 Task: Find connections with filter location Nanyang with filter topic #aiwith filter profile language Spanish with filter current company Synchrony with filter school GIA (Gemological Institute of America) with filter industry Digital Accessibility Services with filter service category Software Testing with filter keywords title Managers
Action: Mouse moved to (310, 198)
Screenshot: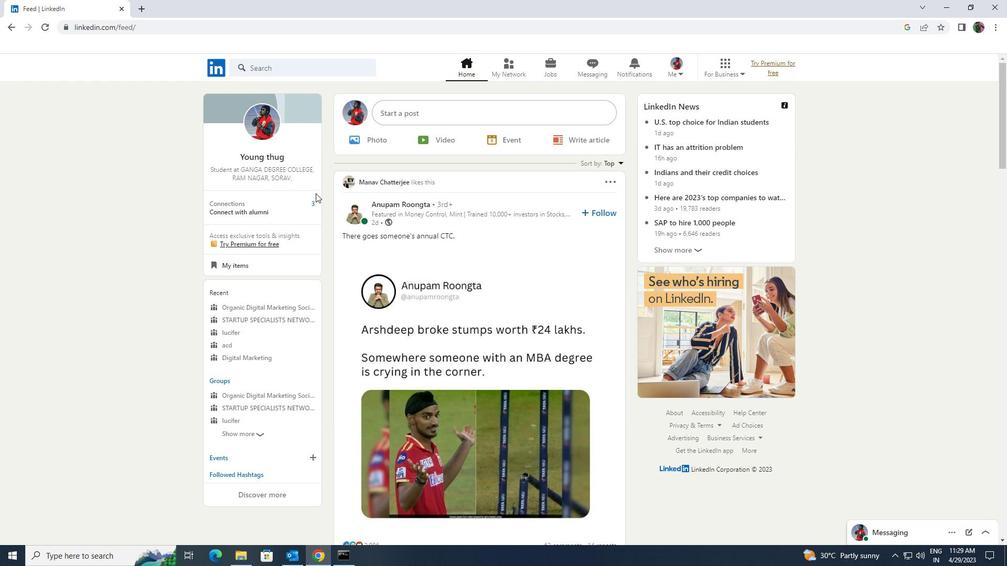 
Action: Mouse pressed left at (310, 198)
Screenshot: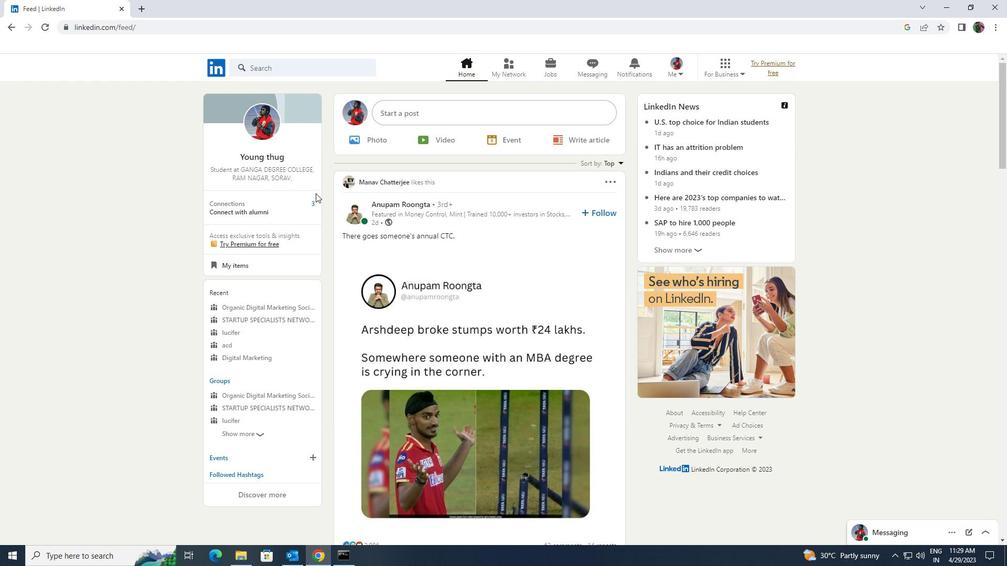 
Action: Mouse moved to (323, 126)
Screenshot: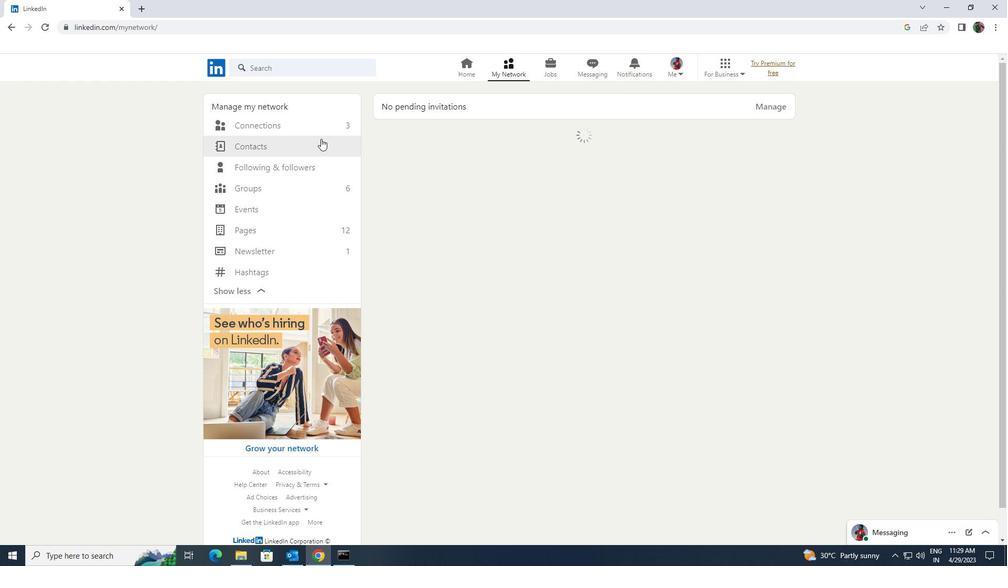 
Action: Mouse pressed left at (323, 126)
Screenshot: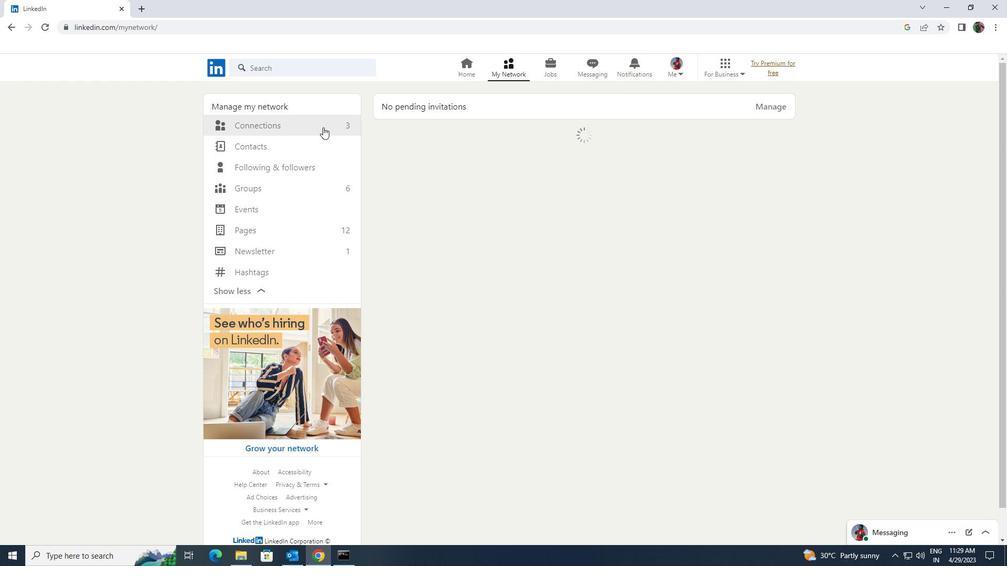 
Action: Mouse moved to (572, 128)
Screenshot: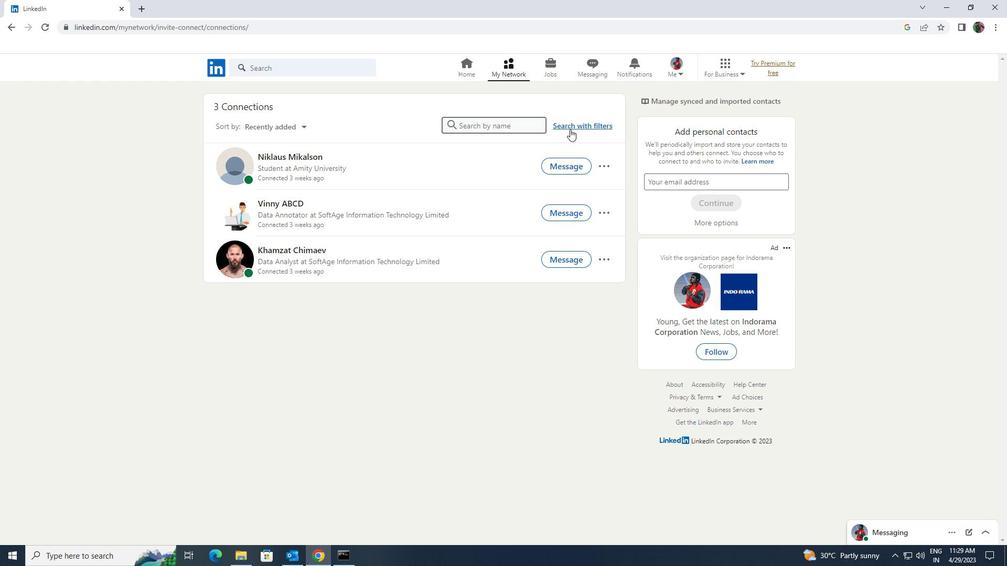 
Action: Mouse pressed left at (572, 128)
Screenshot: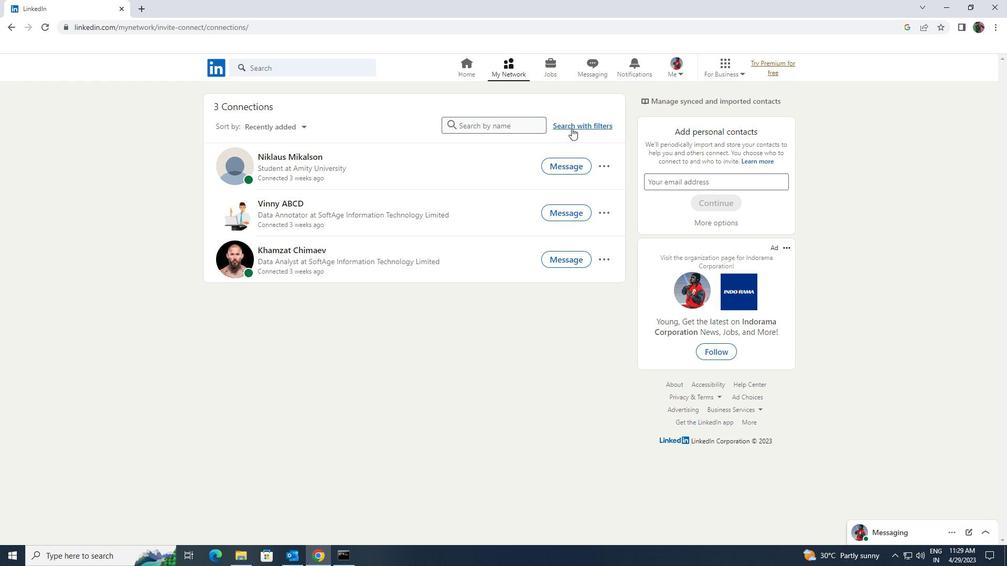 
Action: Mouse moved to (538, 97)
Screenshot: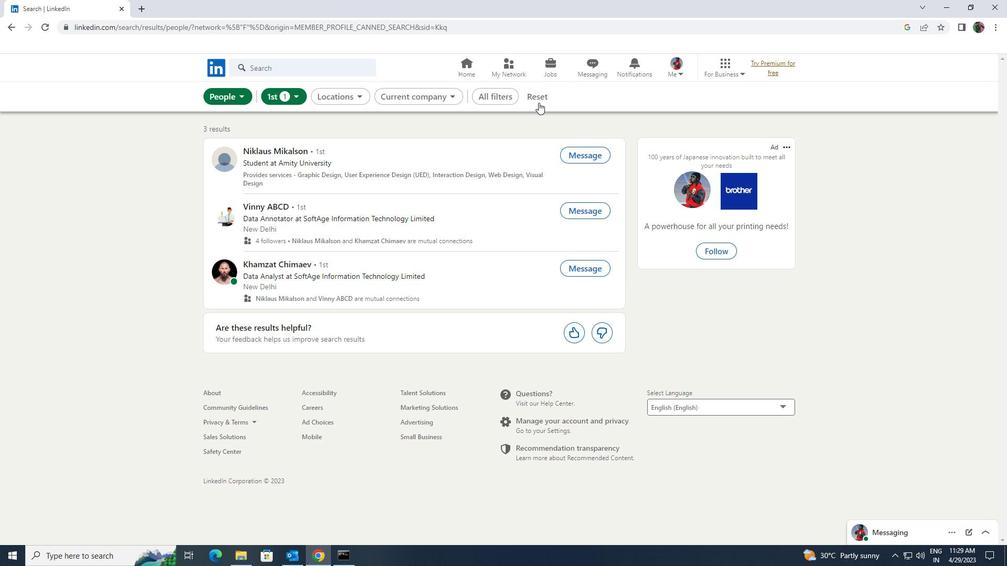 
Action: Mouse pressed left at (538, 97)
Screenshot: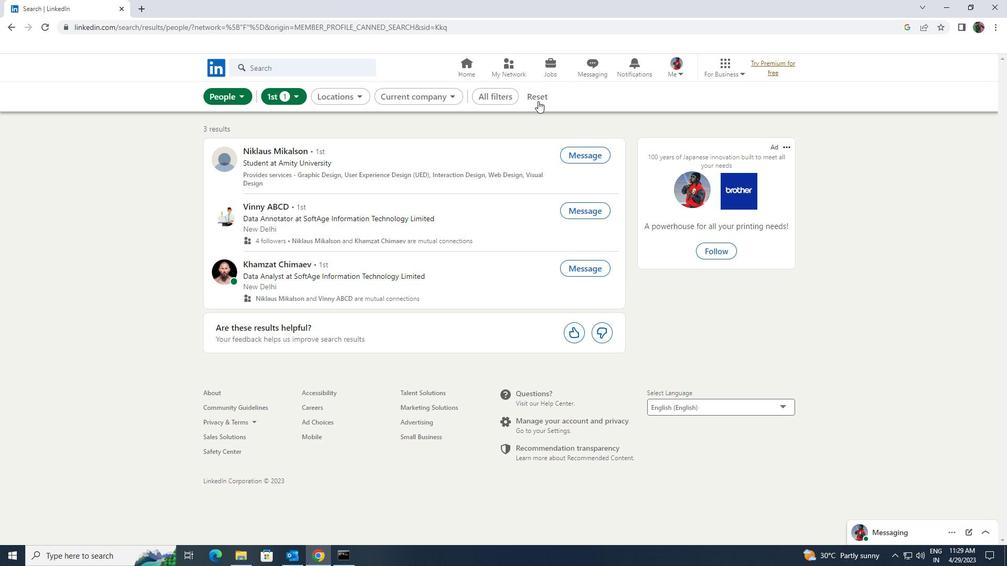 
Action: Mouse moved to (530, 96)
Screenshot: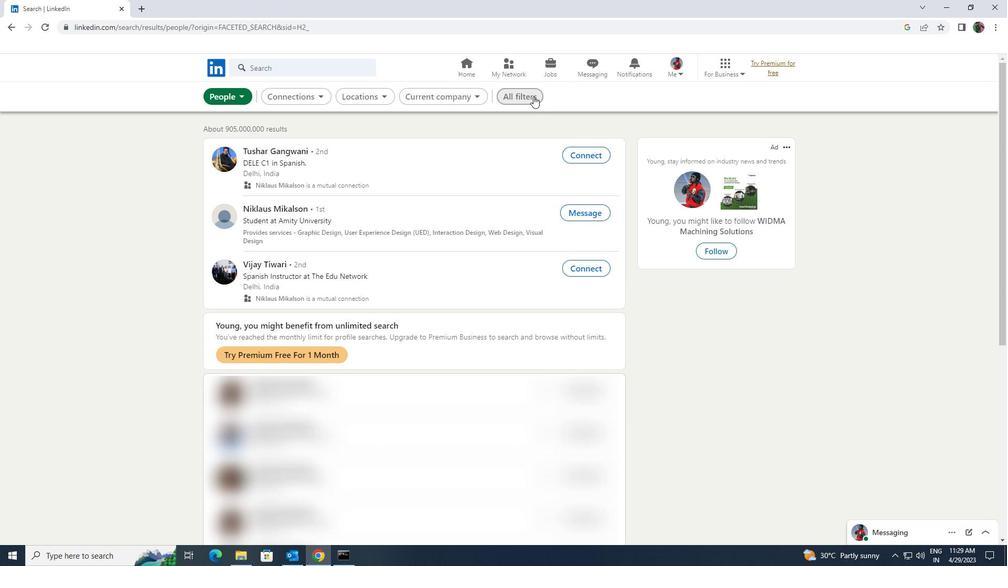 
Action: Mouse pressed left at (530, 96)
Screenshot: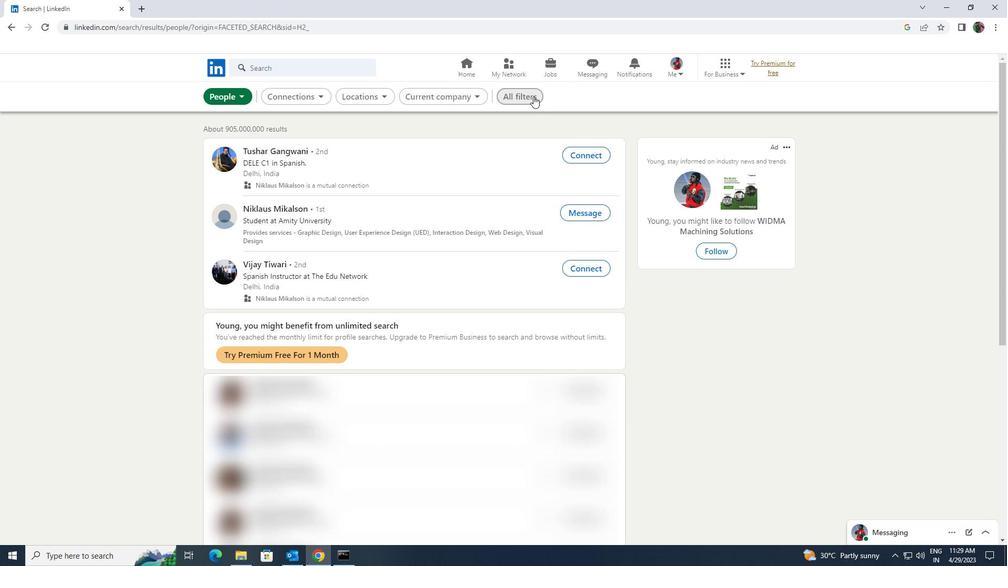 
Action: Mouse moved to (814, 278)
Screenshot: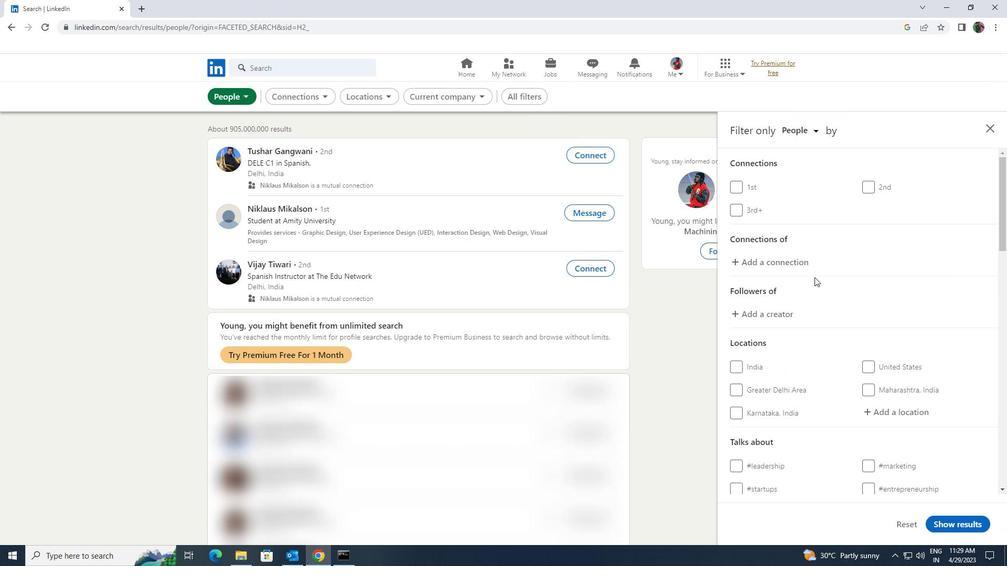 
Action: Mouse scrolled (814, 277) with delta (0, 0)
Screenshot: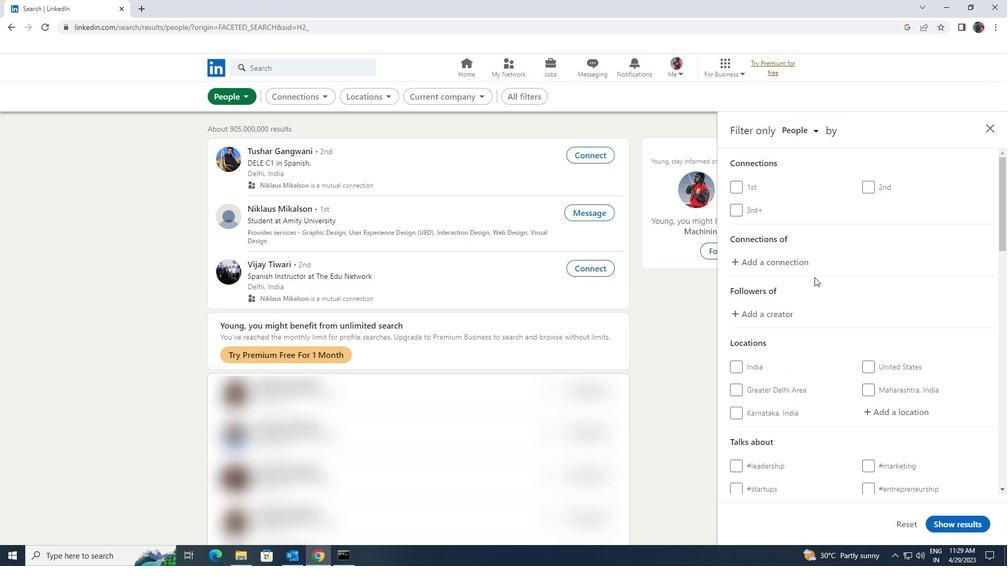 
Action: Mouse scrolled (814, 277) with delta (0, 0)
Screenshot: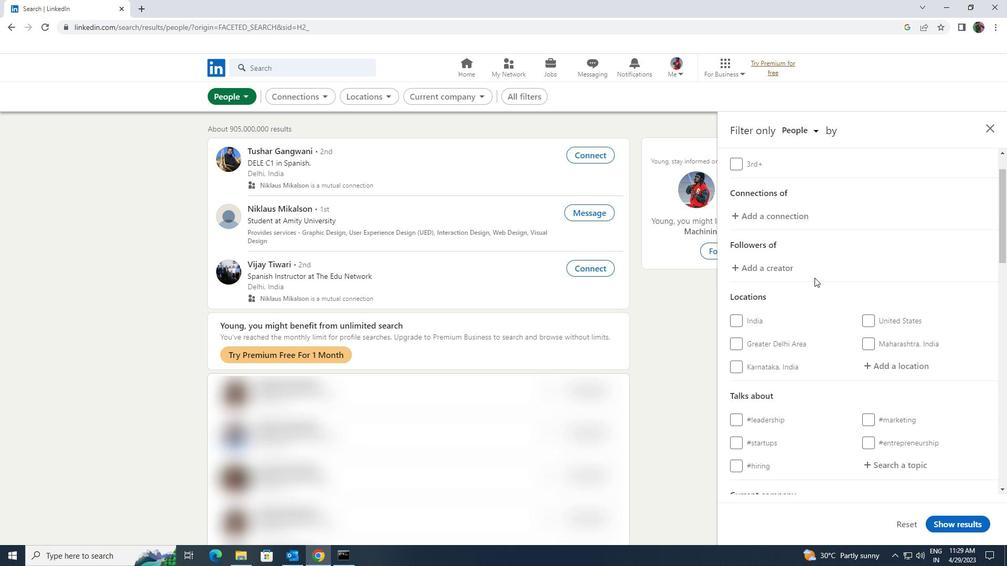 
Action: Mouse scrolled (814, 277) with delta (0, 0)
Screenshot: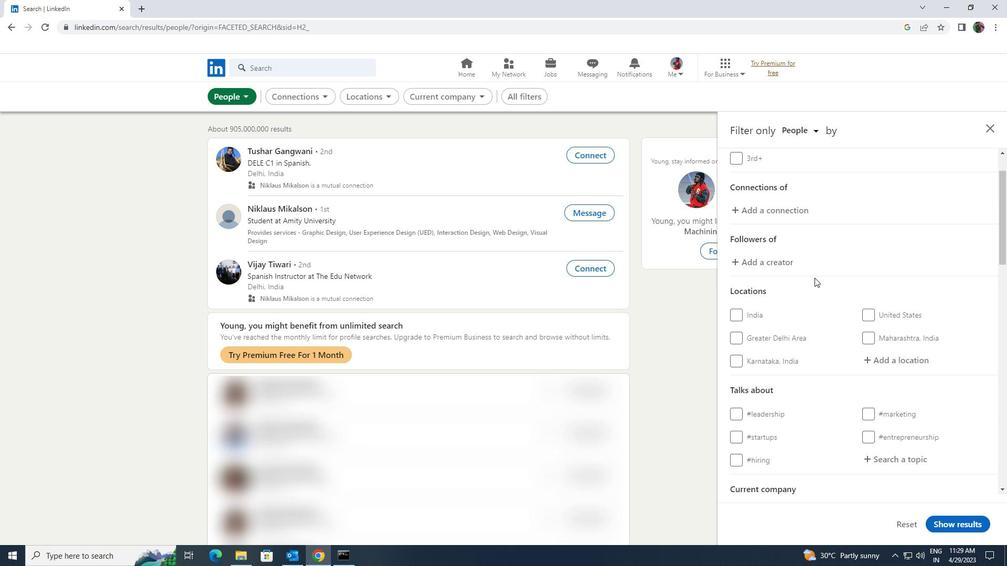 
Action: Mouse moved to (867, 259)
Screenshot: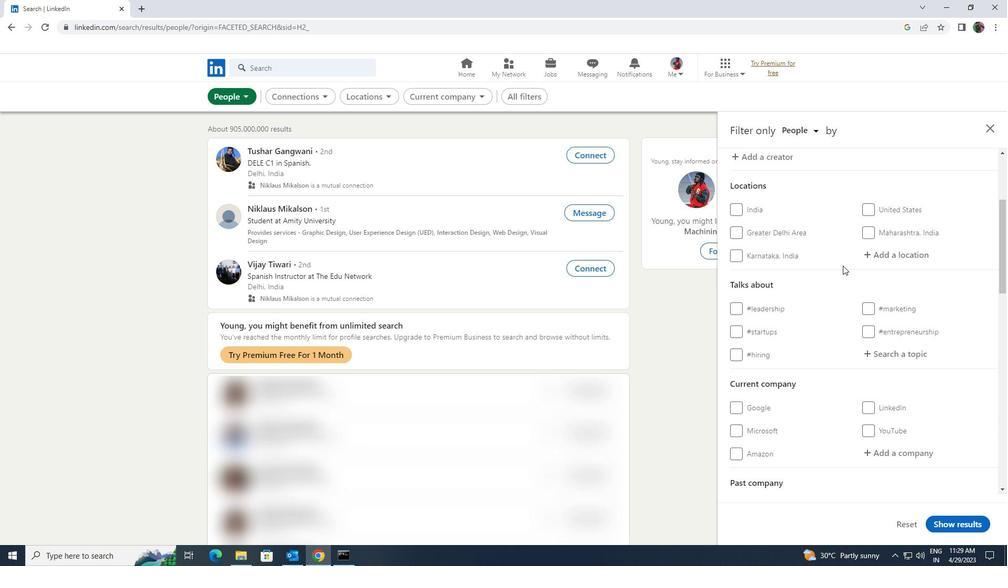 
Action: Mouse pressed left at (867, 259)
Screenshot: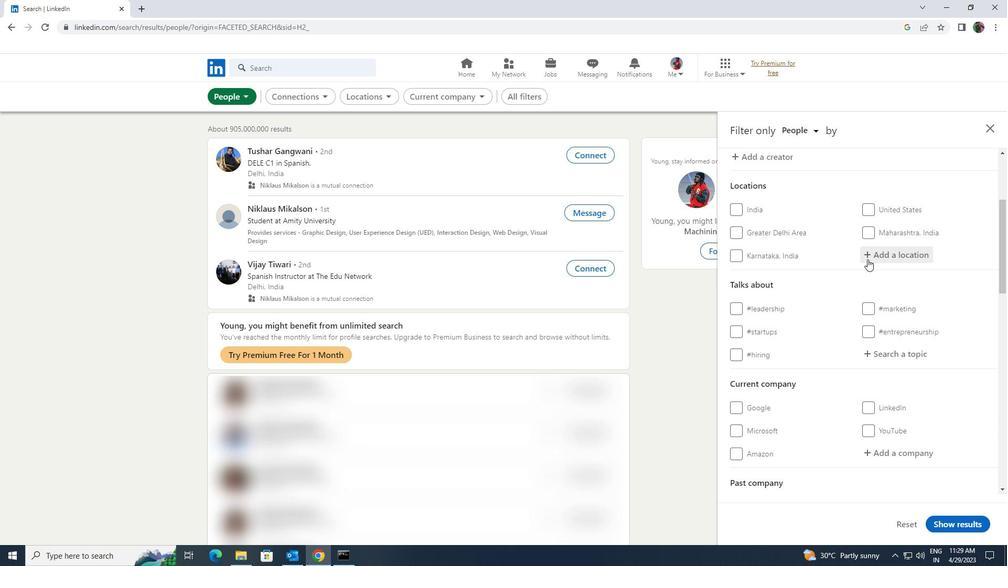 
Action: Mouse moved to (826, 281)
Screenshot: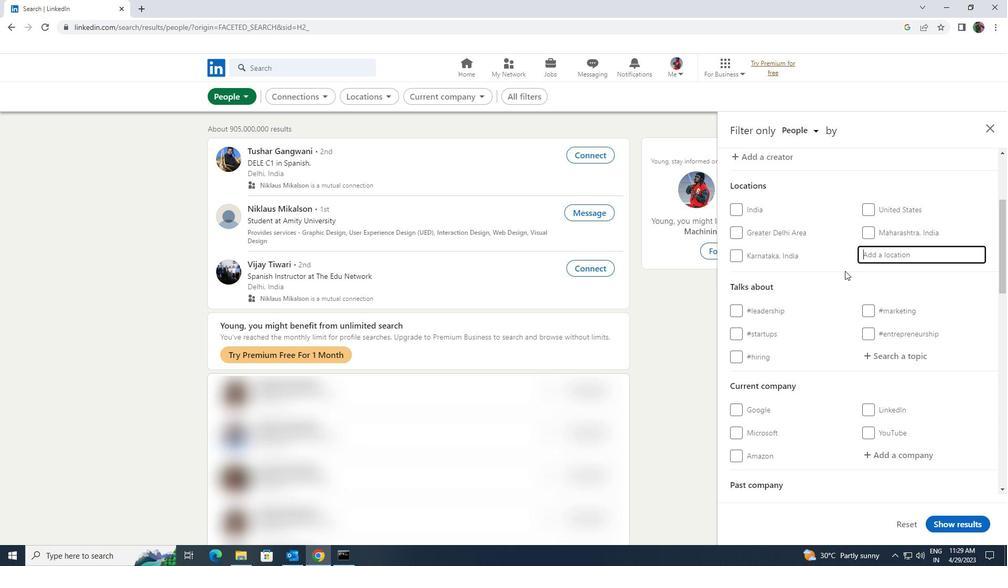 
Action: Key pressed <Key.shift>NANYANG
Screenshot: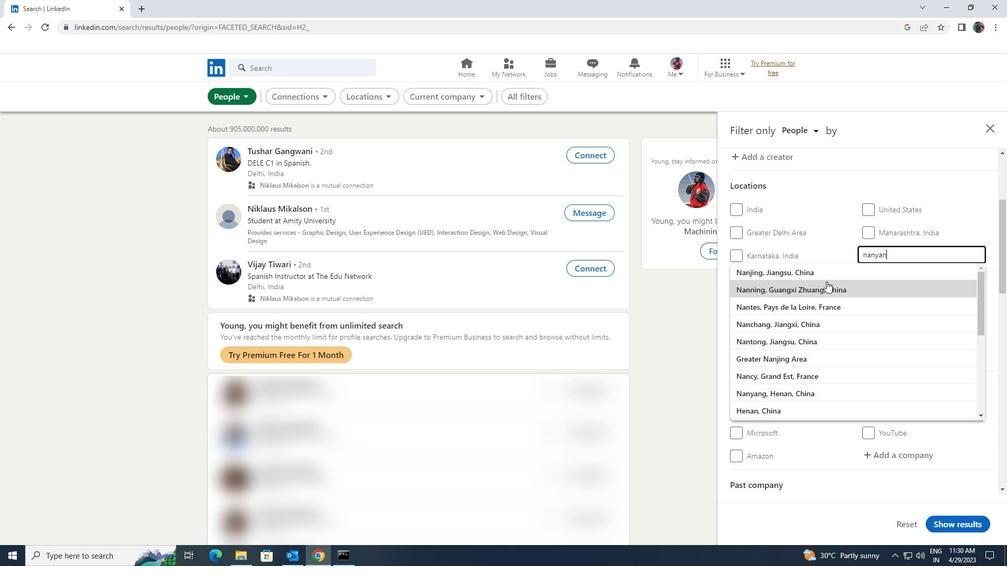 
Action: Mouse moved to (826, 276)
Screenshot: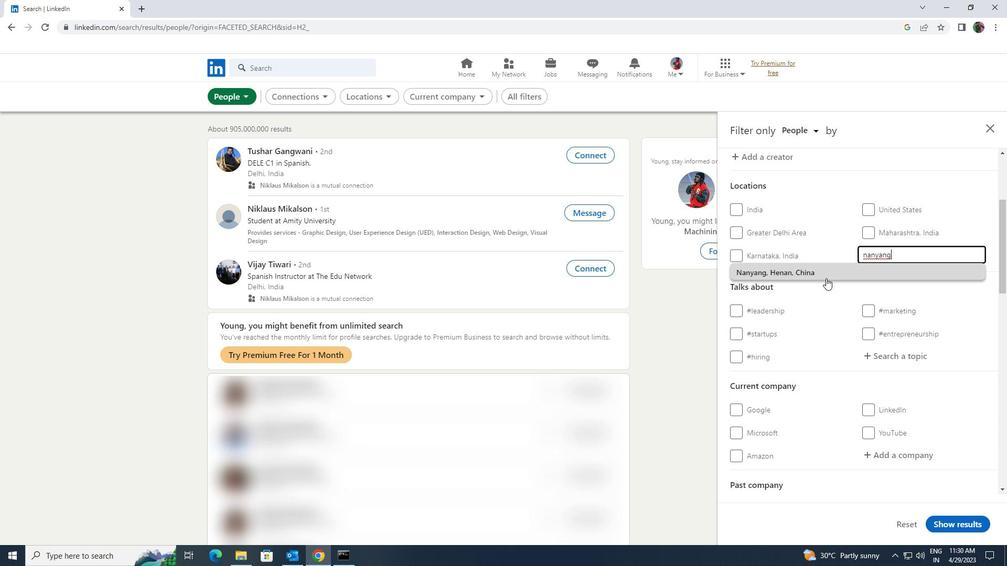 
Action: Mouse pressed left at (826, 276)
Screenshot: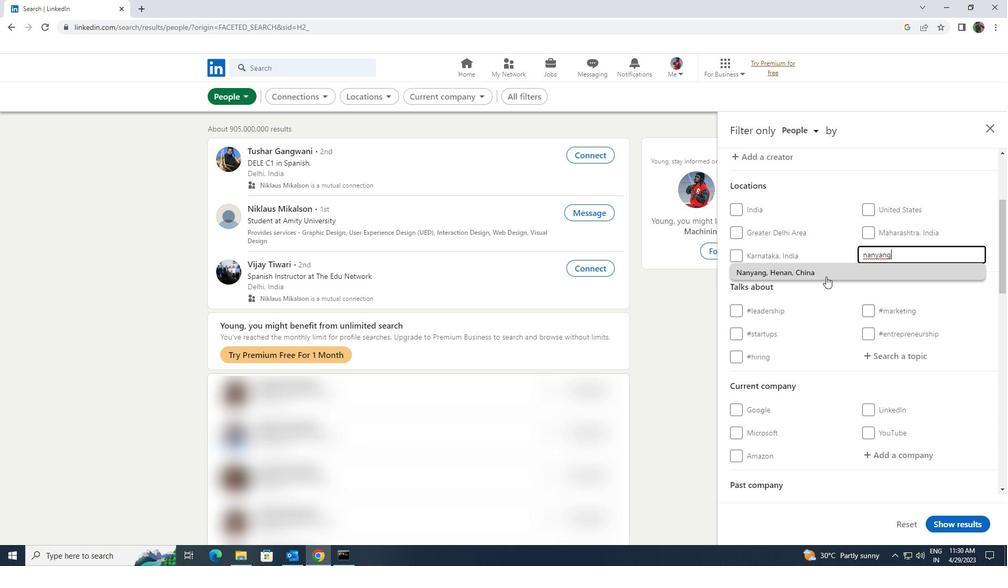 
Action: Mouse scrolled (826, 276) with delta (0, 0)
Screenshot: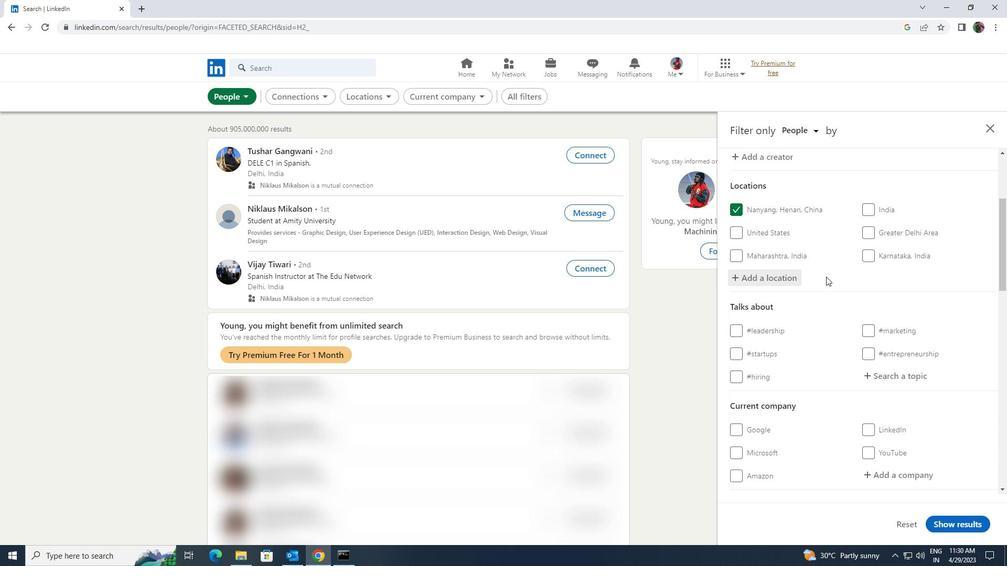 
Action: Mouse scrolled (826, 276) with delta (0, 0)
Screenshot: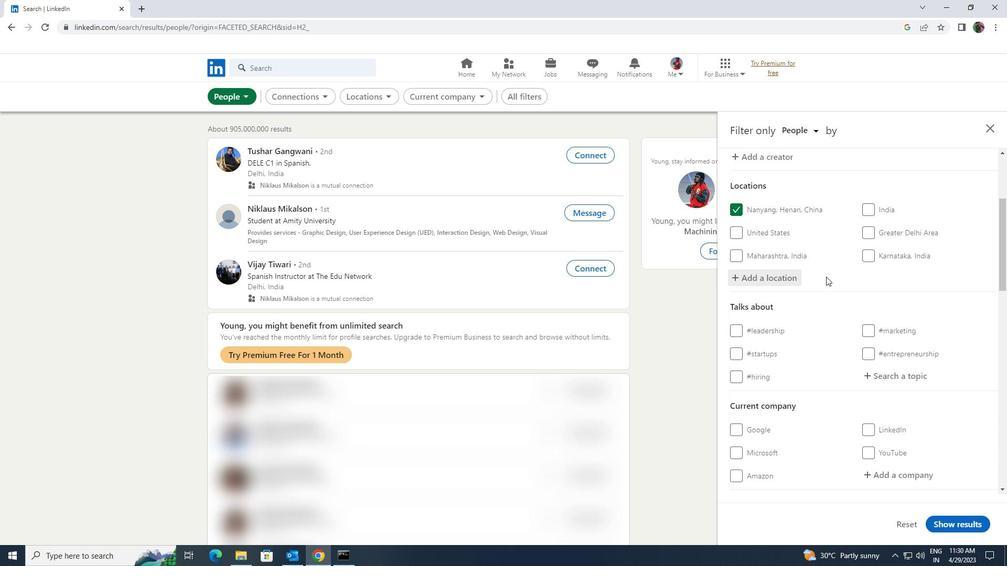 
Action: Mouse moved to (878, 266)
Screenshot: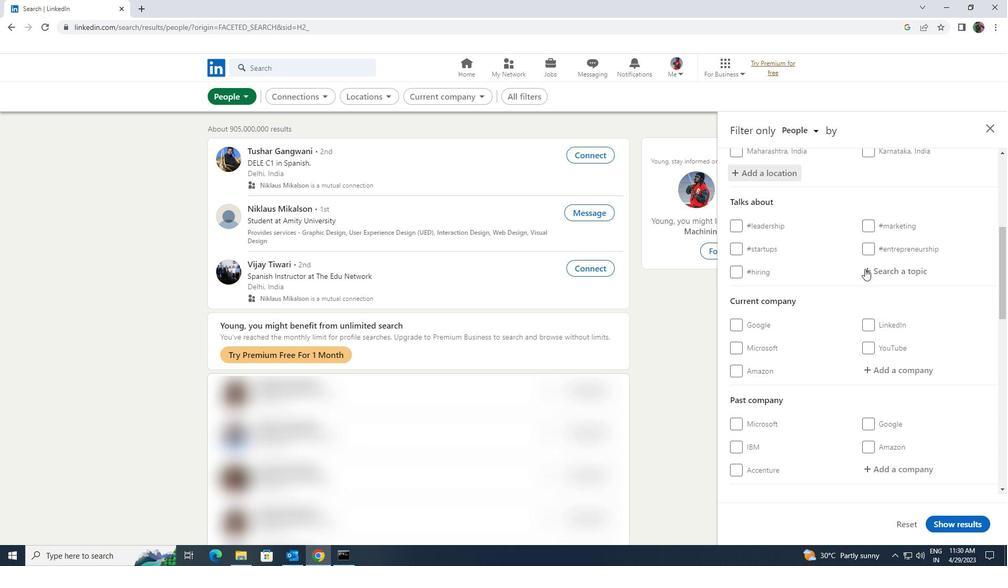 
Action: Mouse pressed left at (878, 266)
Screenshot: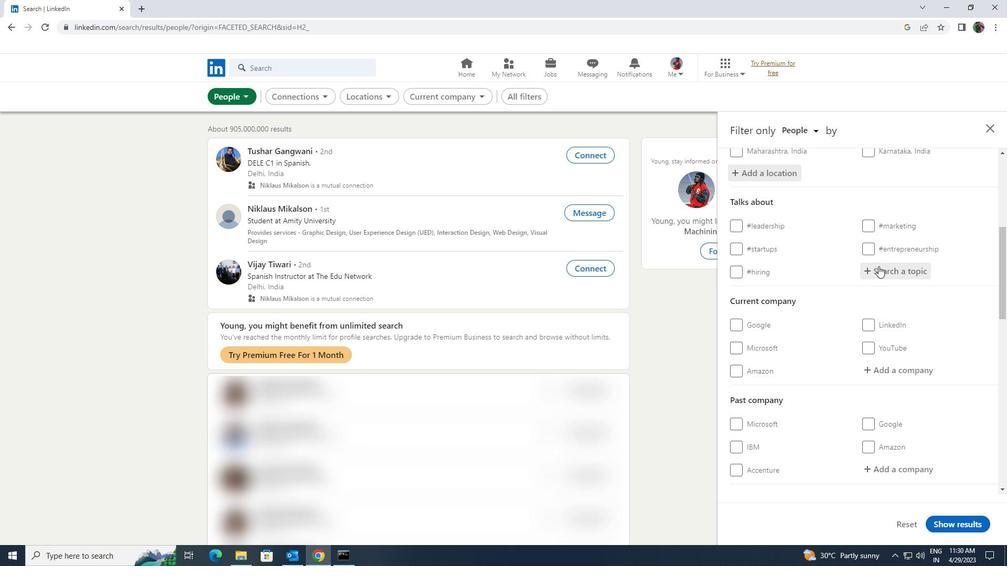 
Action: Mouse moved to (858, 258)
Screenshot: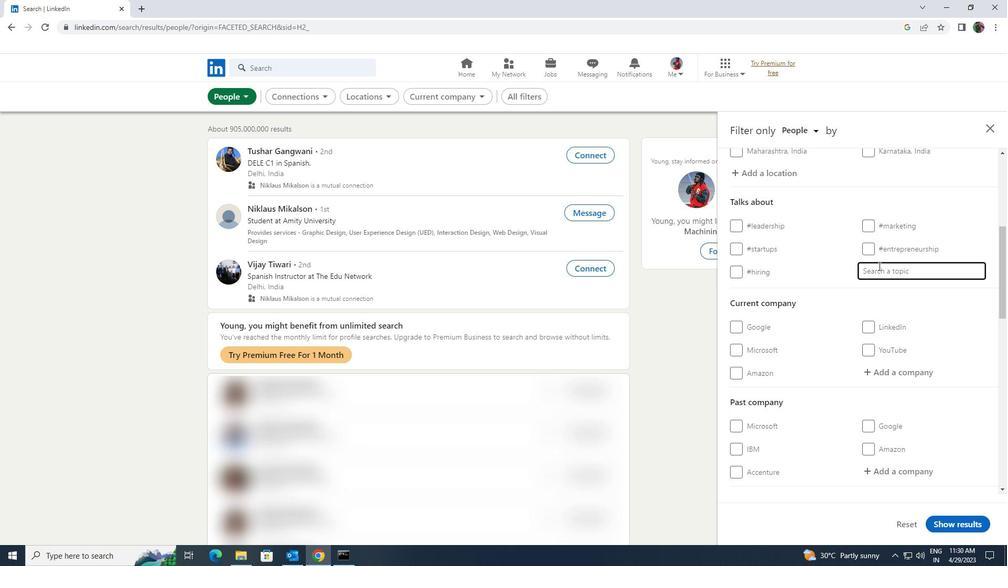 
Action: Key pressed AI
Screenshot: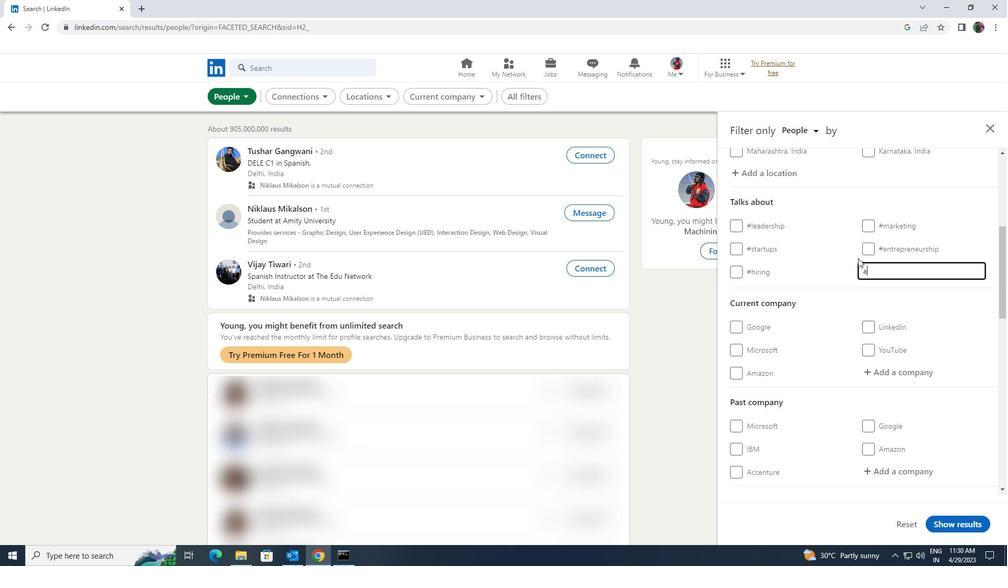 
Action: Mouse moved to (827, 289)
Screenshot: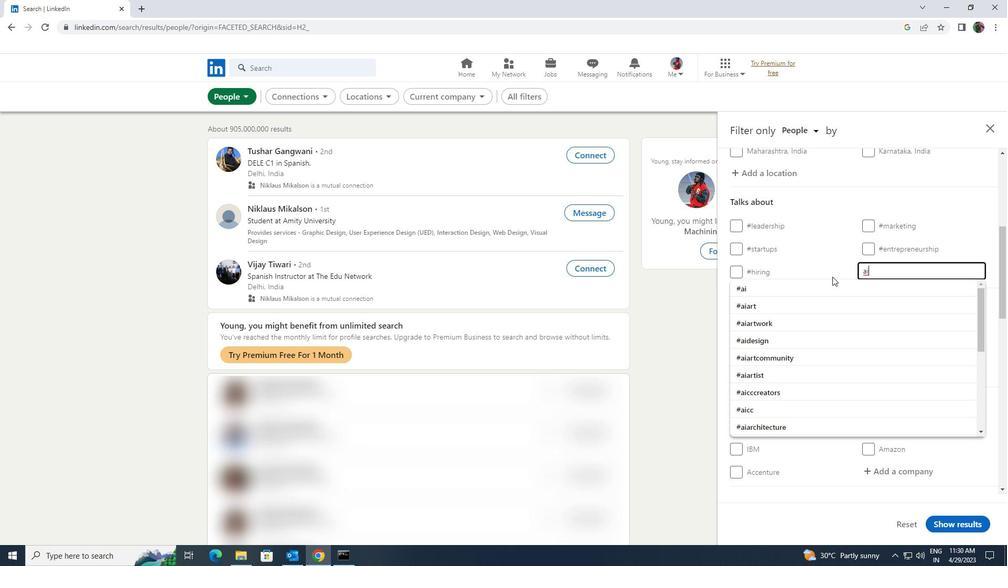
Action: Mouse pressed left at (827, 289)
Screenshot: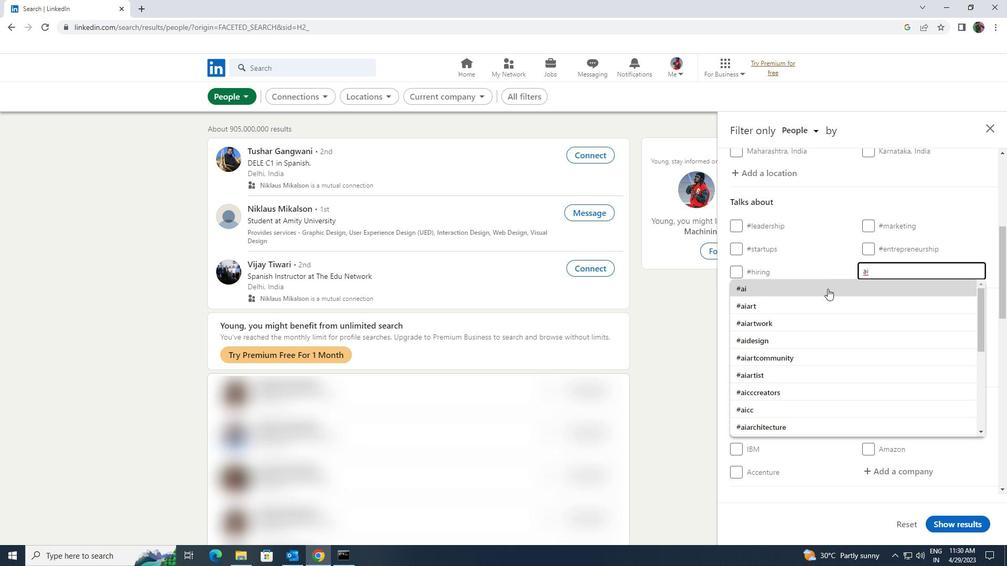 
Action: Mouse scrolled (827, 288) with delta (0, 0)
Screenshot: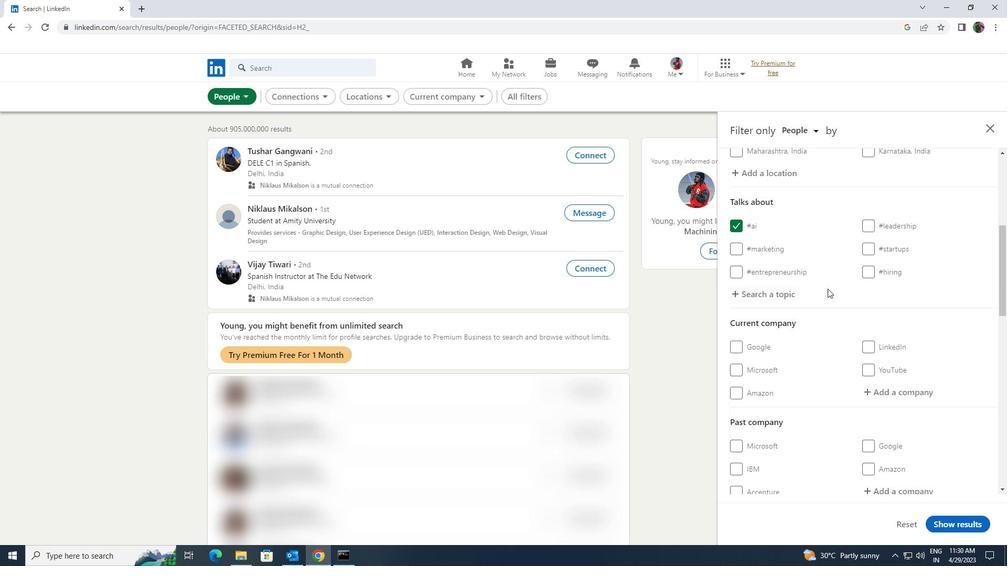 
Action: Mouse scrolled (827, 288) with delta (0, 0)
Screenshot: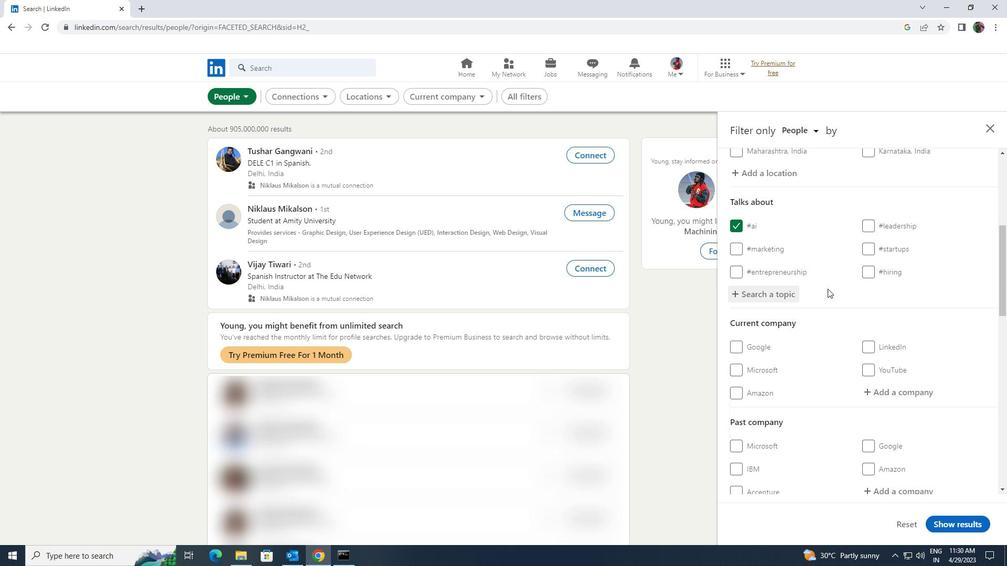 
Action: Mouse scrolled (827, 288) with delta (0, 0)
Screenshot: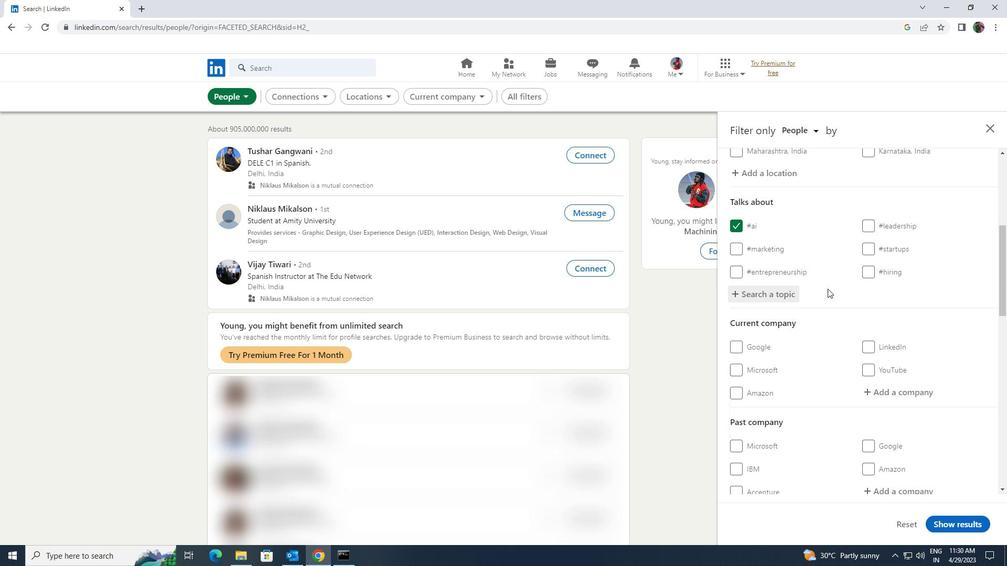 
Action: Mouse moved to (827, 289)
Screenshot: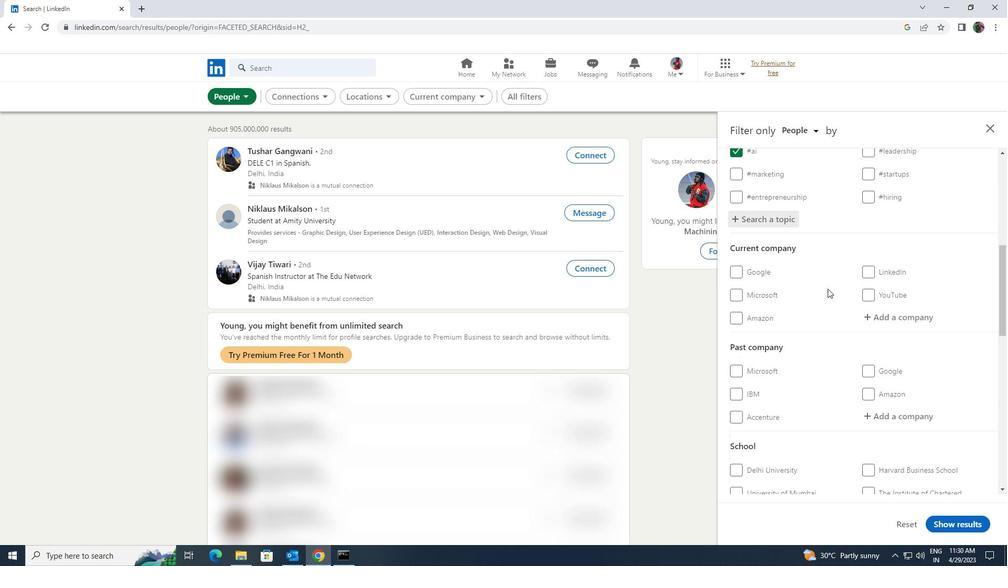 
Action: Mouse scrolled (827, 288) with delta (0, 0)
Screenshot: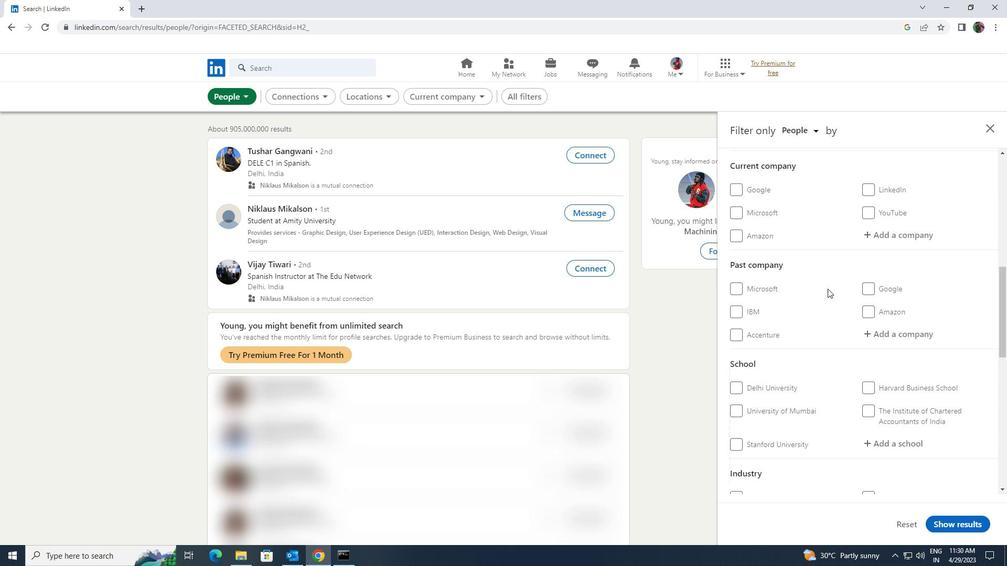 
Action: Mouse scrolled (827, 288) with delta (0, 0)
Screenshot: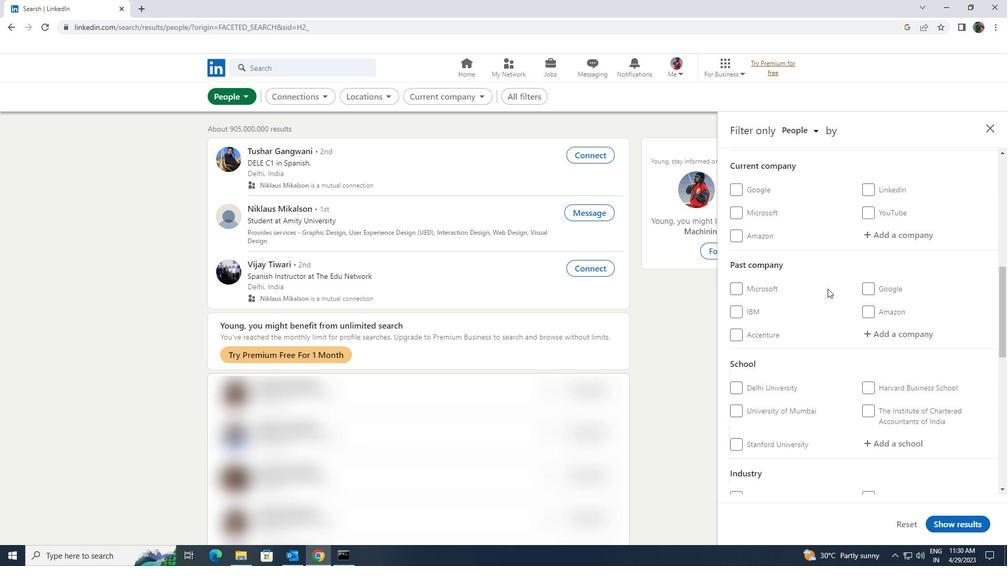 
Action: Mouse scrolled (827, 288) with delta (0, 0)
Screenshot: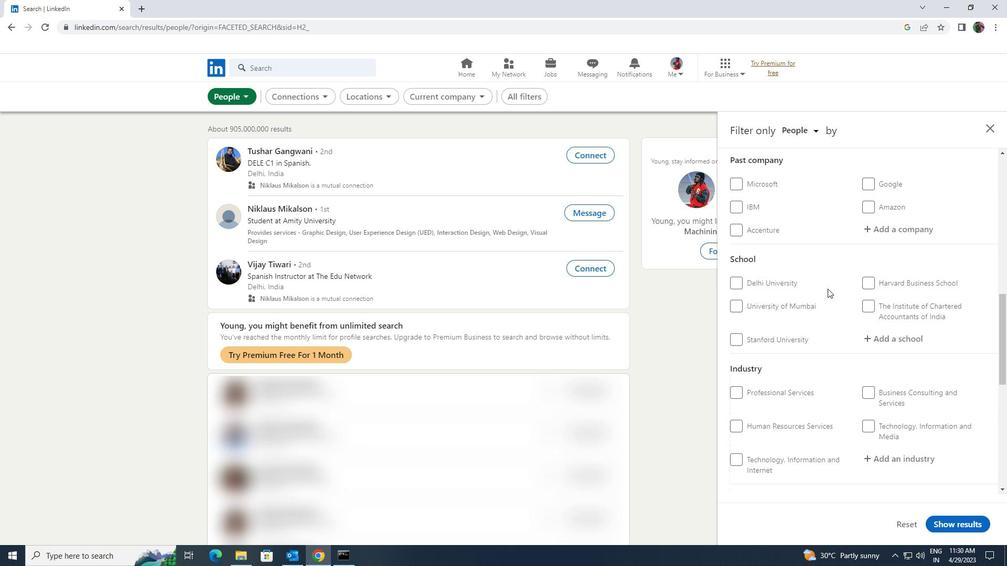 
Action: Mouse scrolled (827, 288) with delta (0, 0)
Screenshot: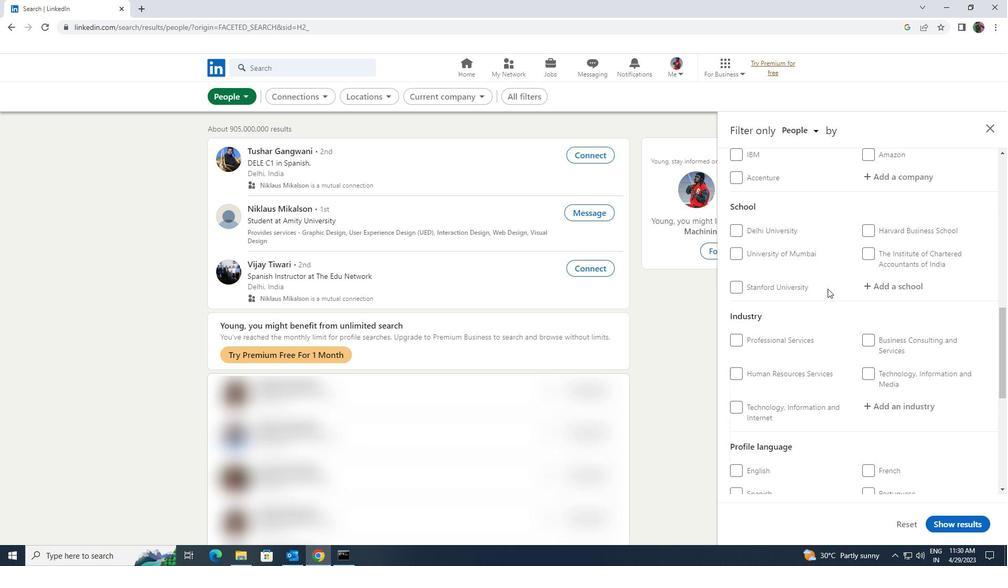 
Action: Mouse scrolled (827, 288) with delta (0, 0)
Screenshot: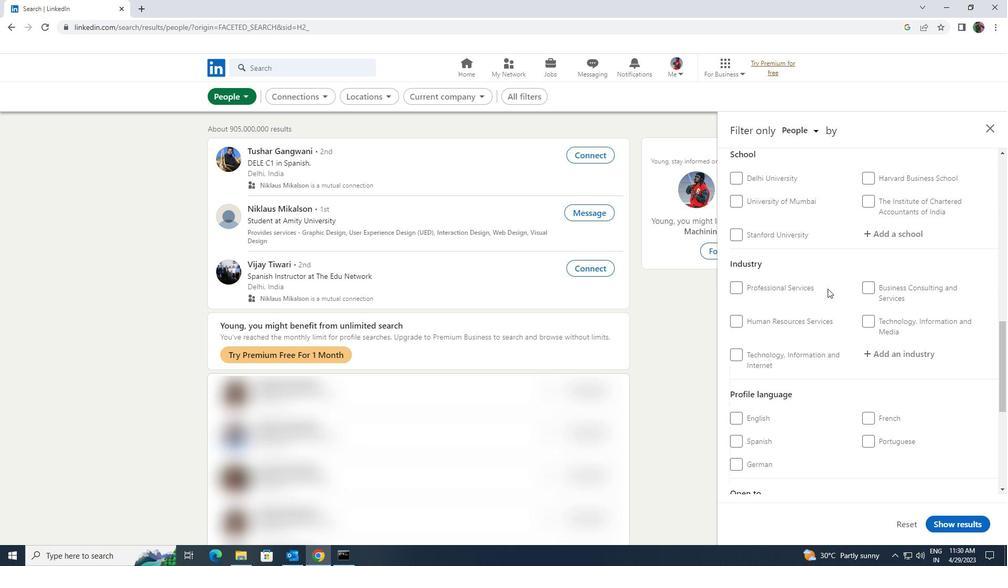 
Action: Mouse moved to (827, 289)
Screenshot: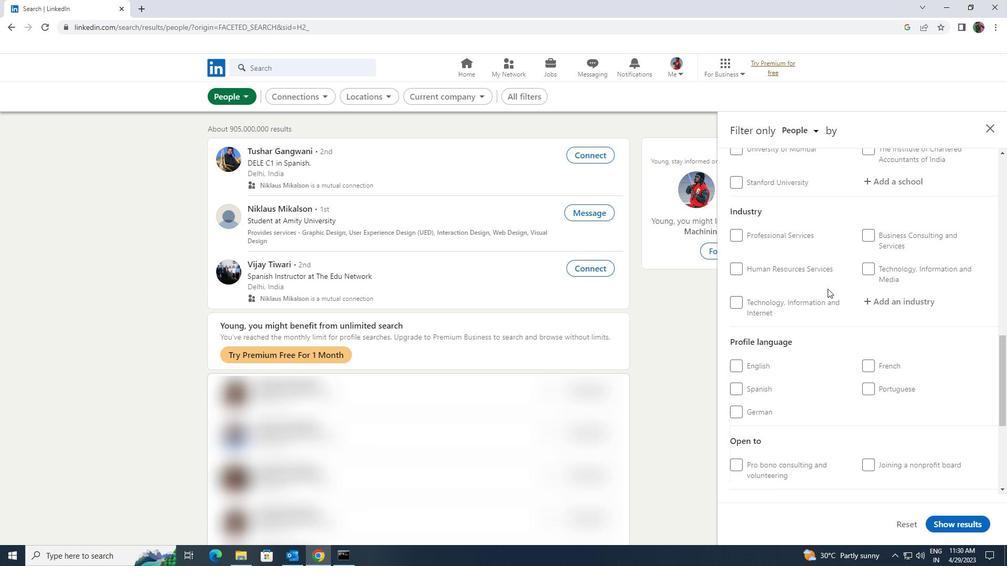 
Action: Mouse scrolled (827, 288) with delta (0, 0)
Screenshot: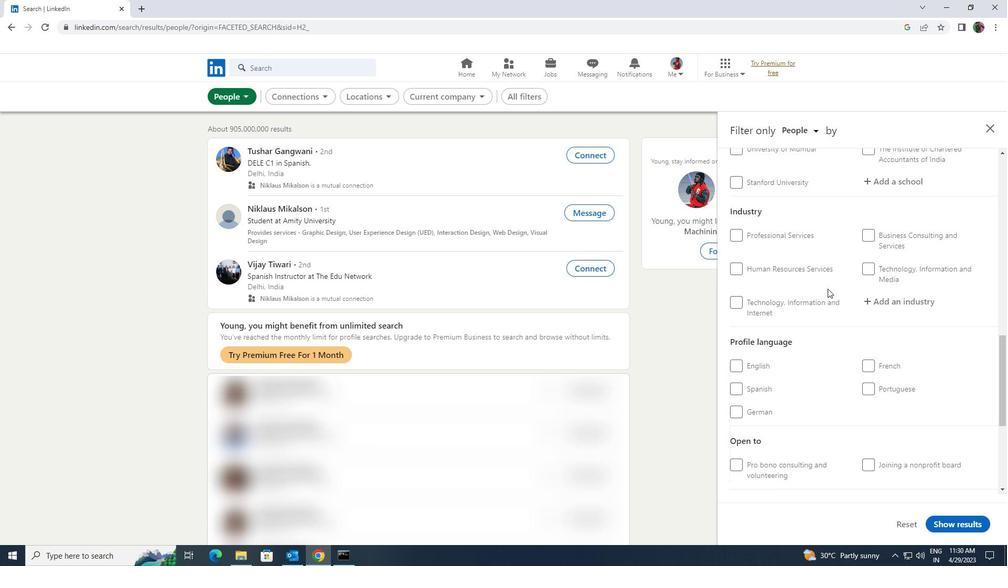 
Action: Mouse moved to (741, 339)
Screenshot: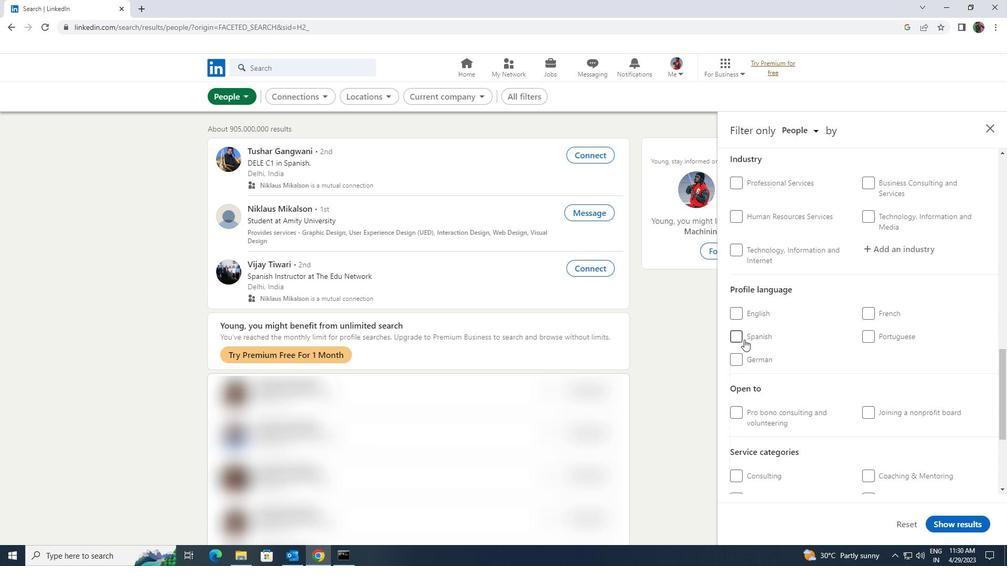 
Action: Mouse pressed left at (741, 339)
Screenshot: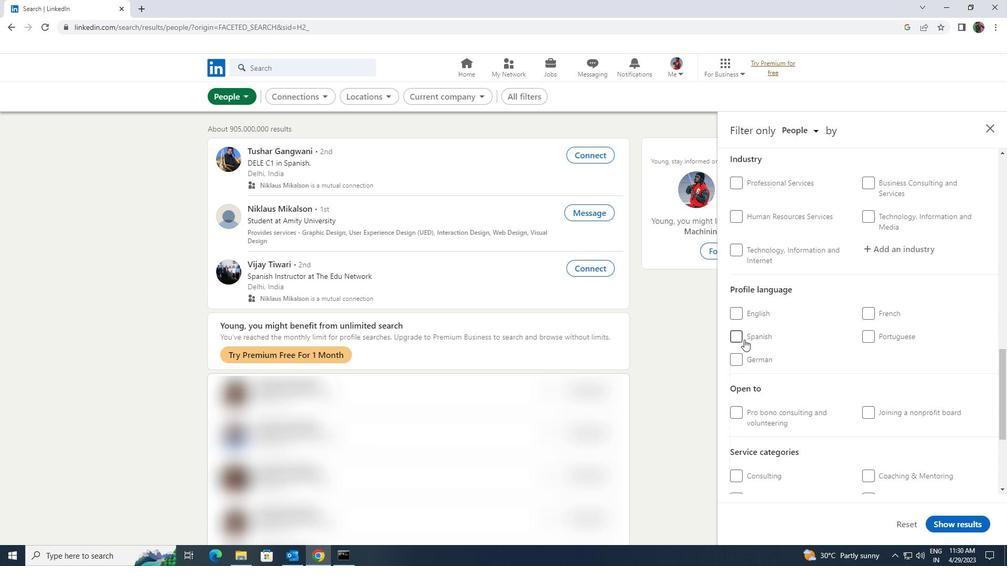 
Action: Mouse moved to (848, 340)
Screenshot: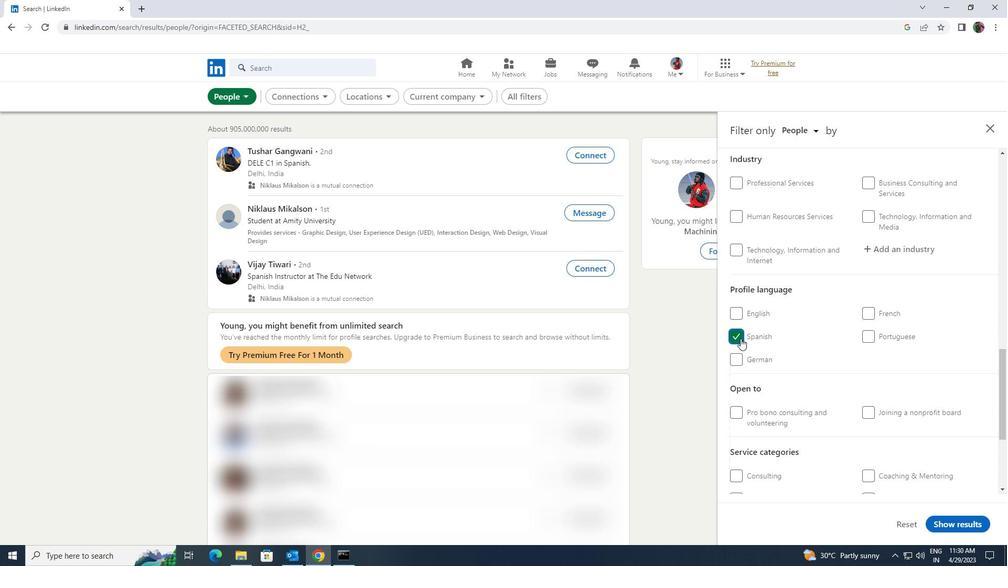
Action: Mouse scrolled (848, 340) with delta (0, 0)
Screenshot: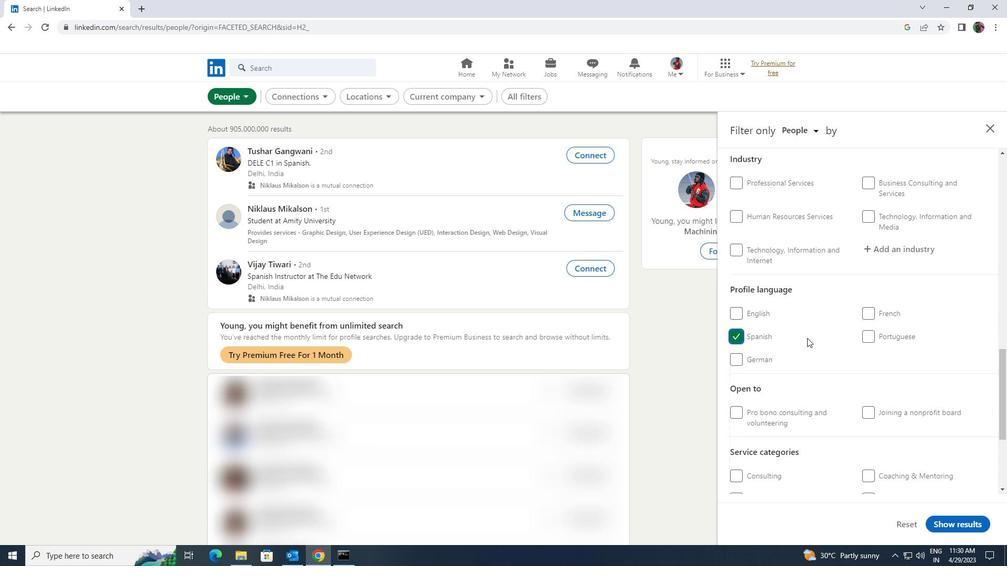 
Action: Mouse scrolled (848, 340) with delta (0, 0)
Screenshot: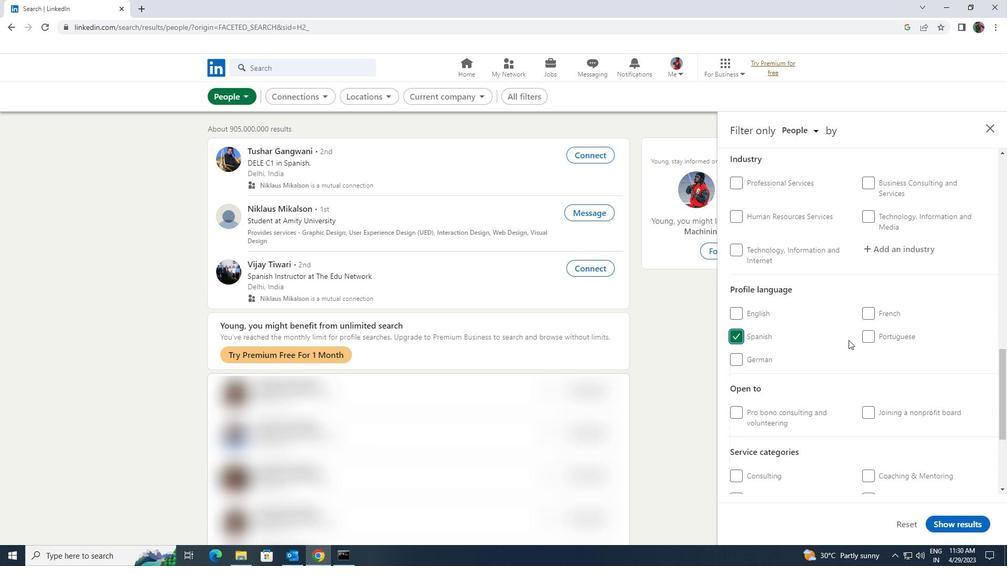 
Action: Mouse scrolled (848, 340) with delta (0, 0)
Screenshot: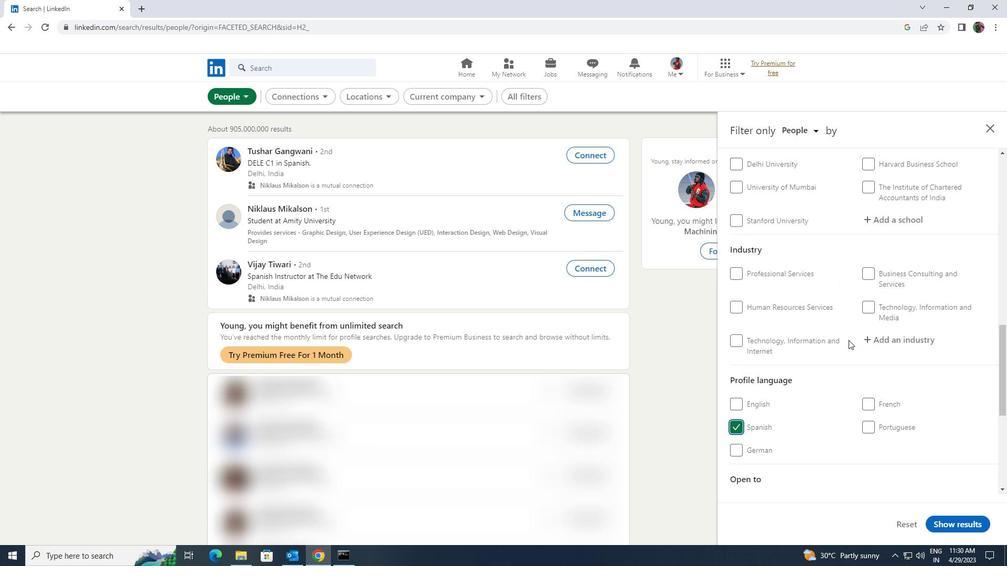 
Action: Mouse scrolled (848, 340) with delta (0, 0)
Screenshot: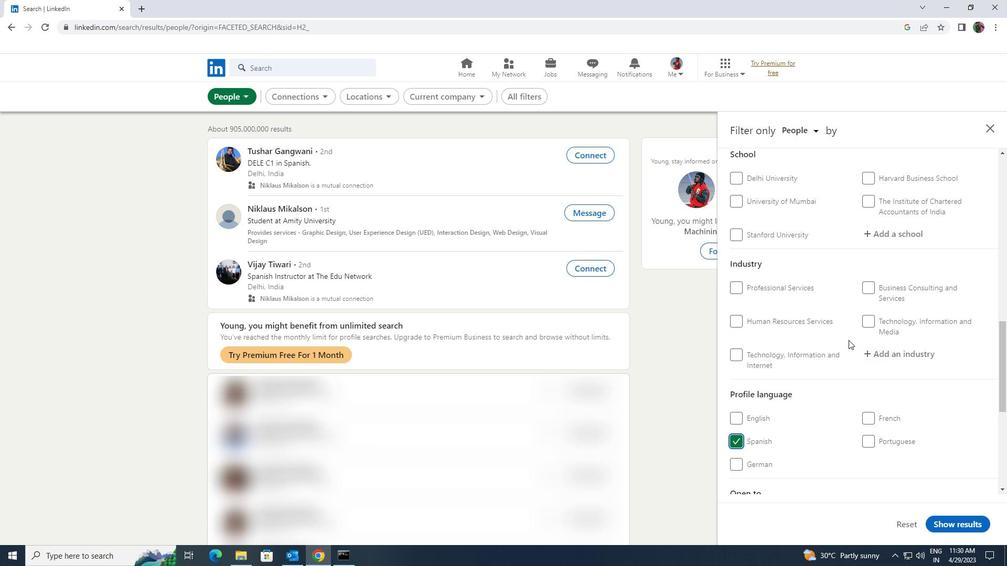 
Action: Mouse scrolled (848, 340) with delta (0, 0)
Screenshot: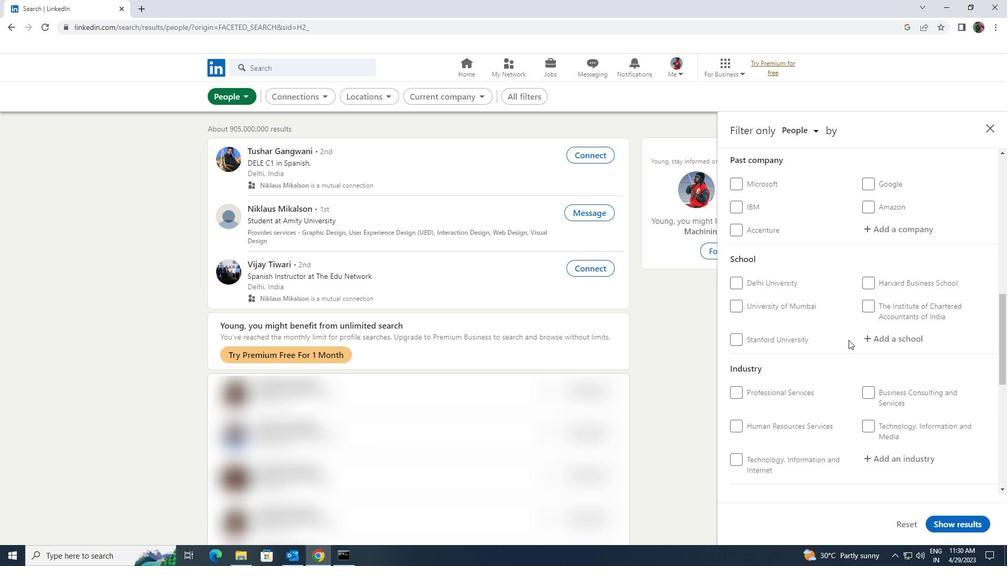 
Action: Mouse scrolled (848, 340) with delta (0, 0)
Screenshot: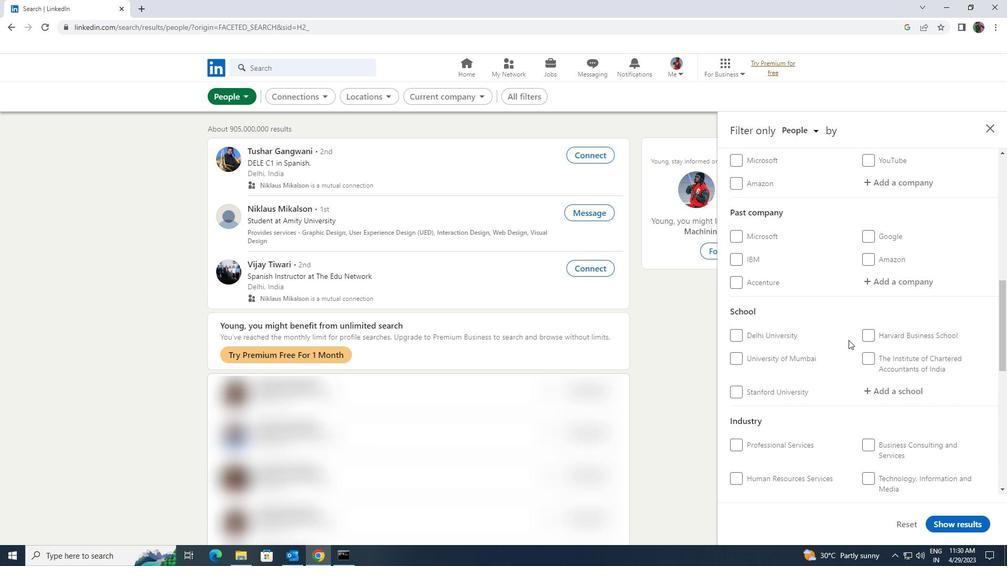 
Action: Mouse scrolled (848, 340) with delta (0, 0)
Screenshot: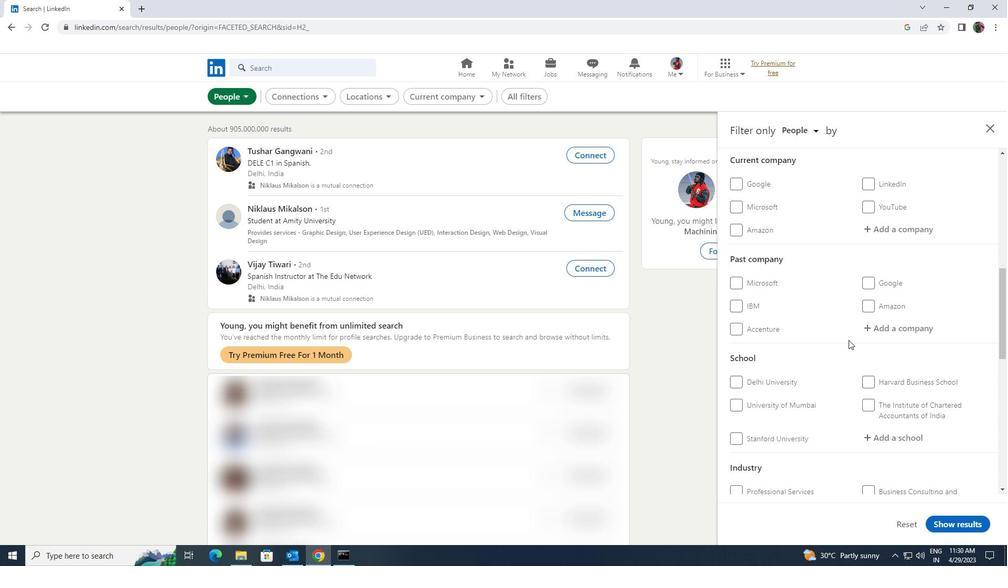 
Action: Mouse scrolled (848, 340) with delta (0, 0)
Screenshot: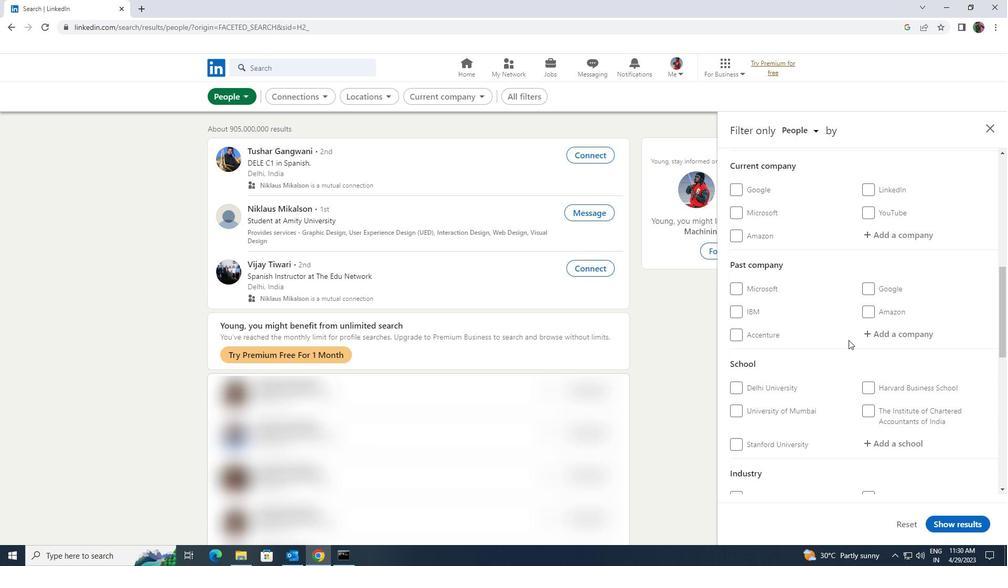 
Action: Mouse moved to (879, 339)
Screenshot: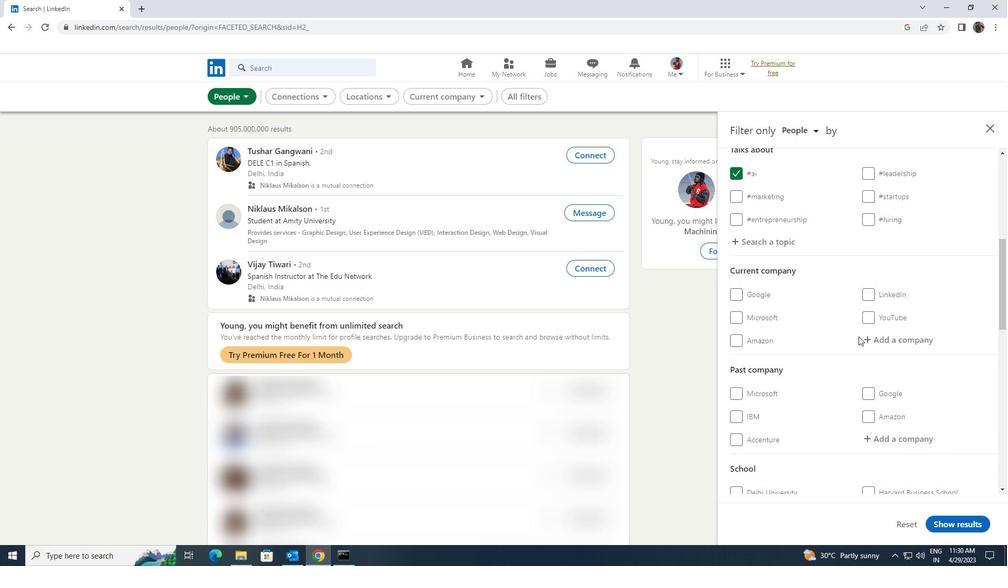 
Action: Mouse pressed left at (879, 339)
Screenshot: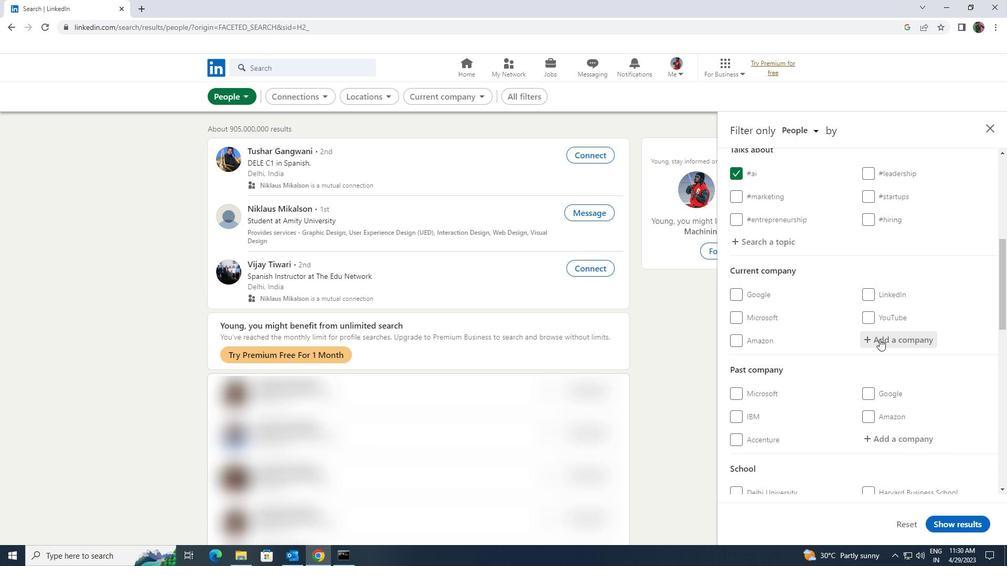 
Action: Mouse moved to (878, 339)
Screenshot: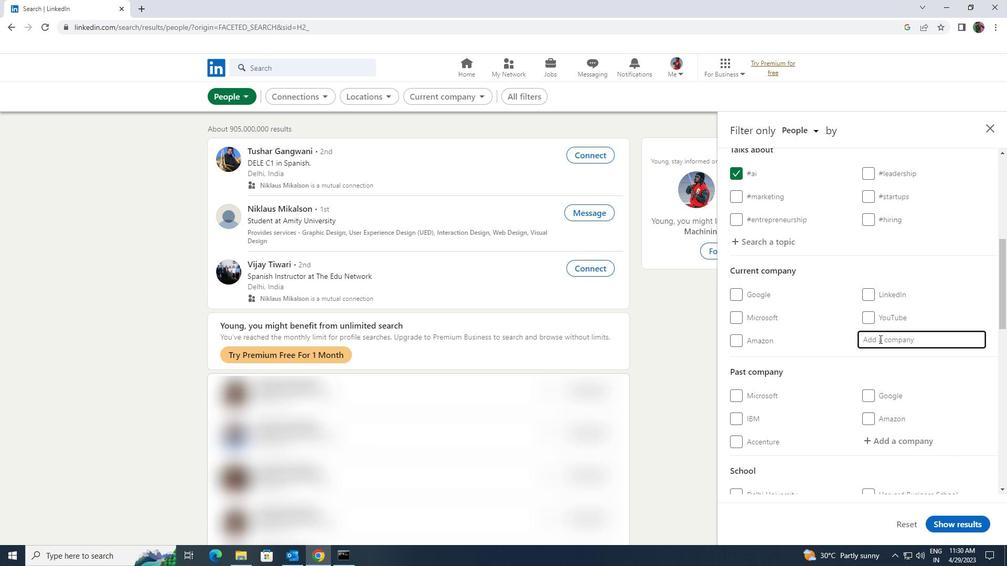 
Action: Key pressed <Key.shift>SYNCHRO
Screenshot: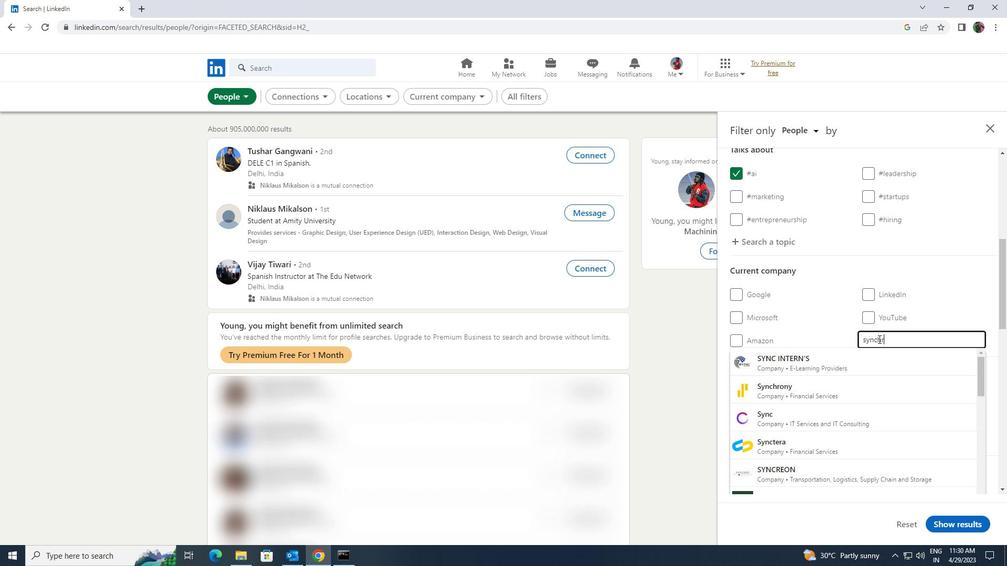 
Action: Mouse moved to (852, 365)
Screenshot: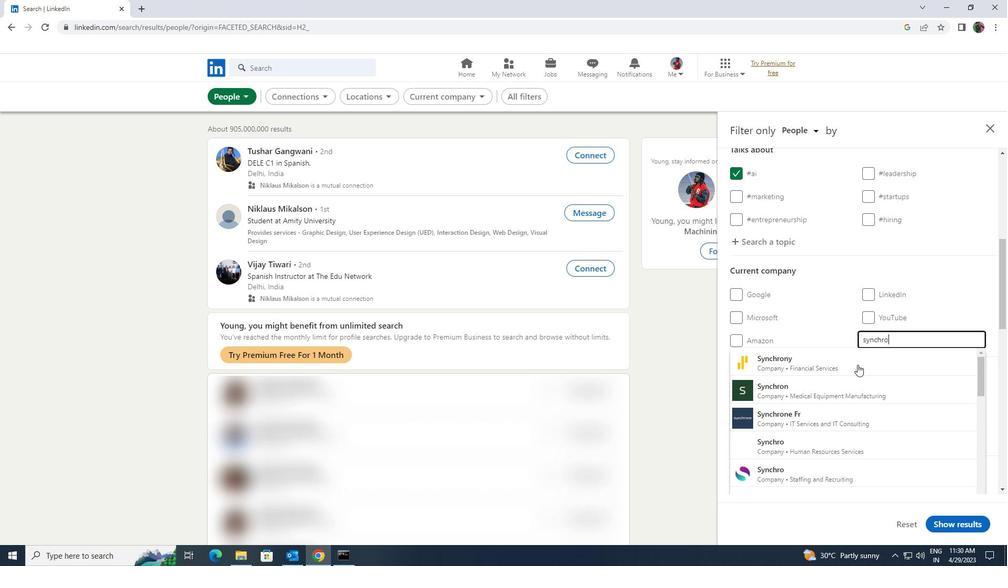 
Action: Mouse pressed left at (852, 365)
Screenshot: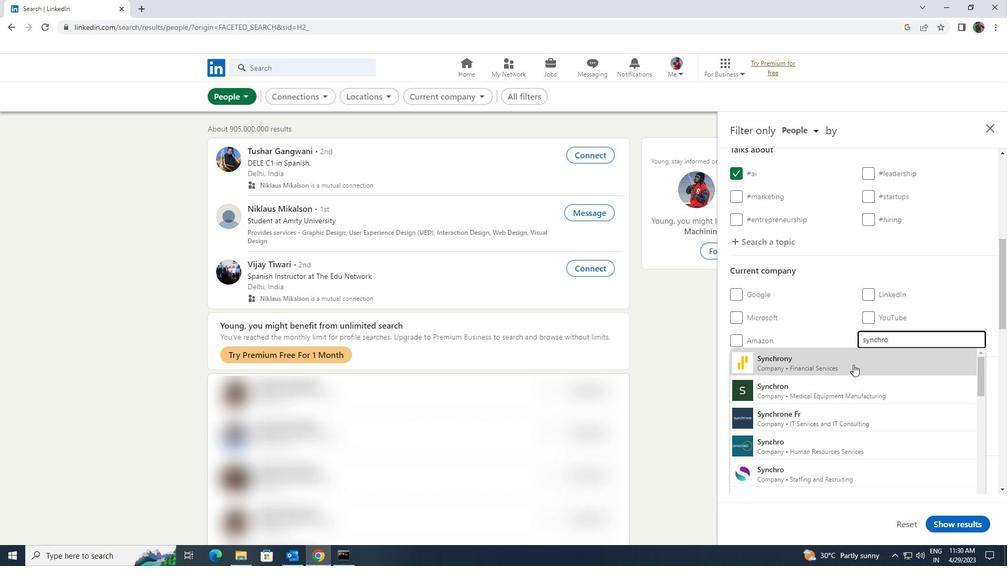 
Action: Mouse moved to (848, 365)
Screenshot: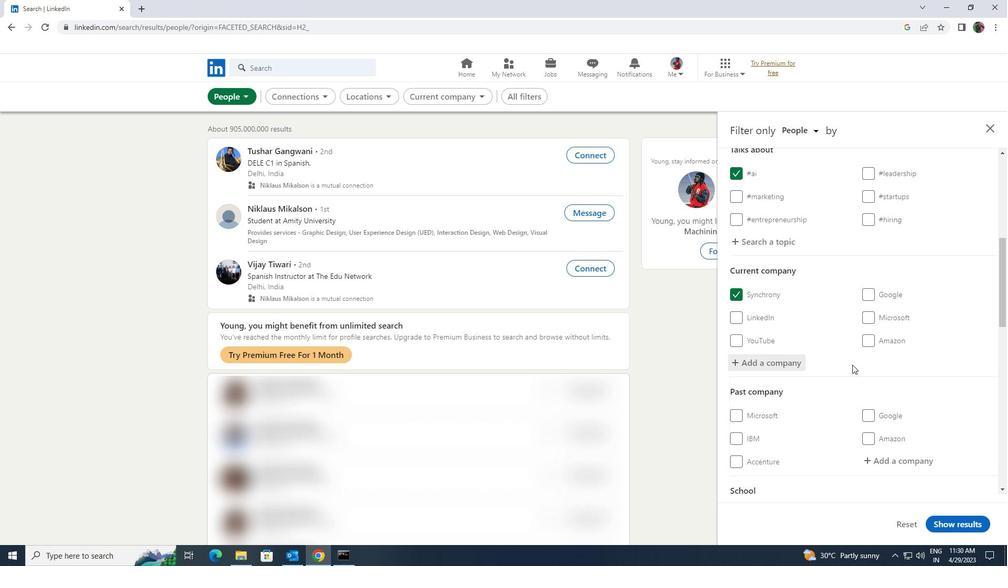 
Action: Mouse scrolled (848, 364) with delta (0, 0)
Screenshot: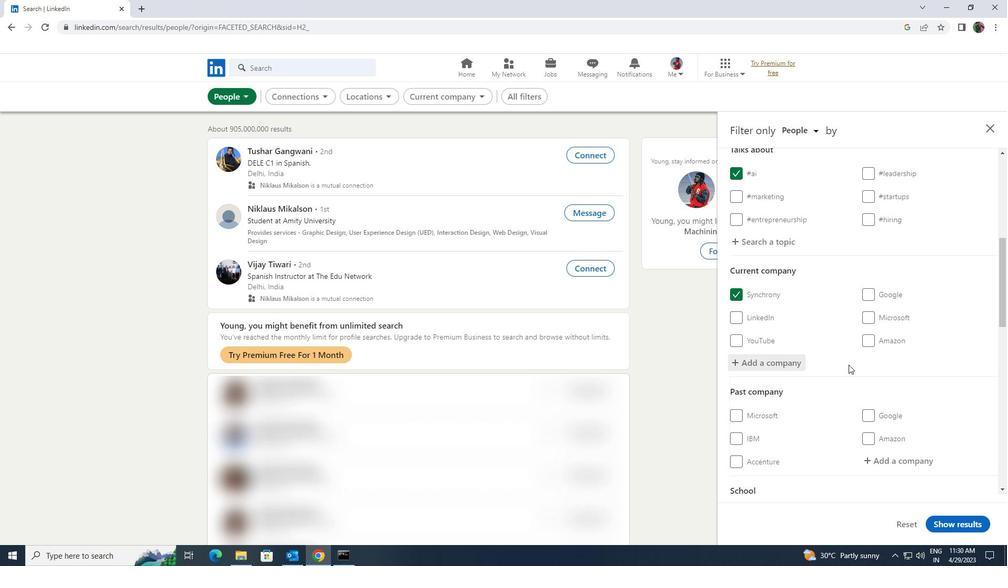 
Action: Mouse scrolled (848, 364) with delta (0, 0)
Screenshot: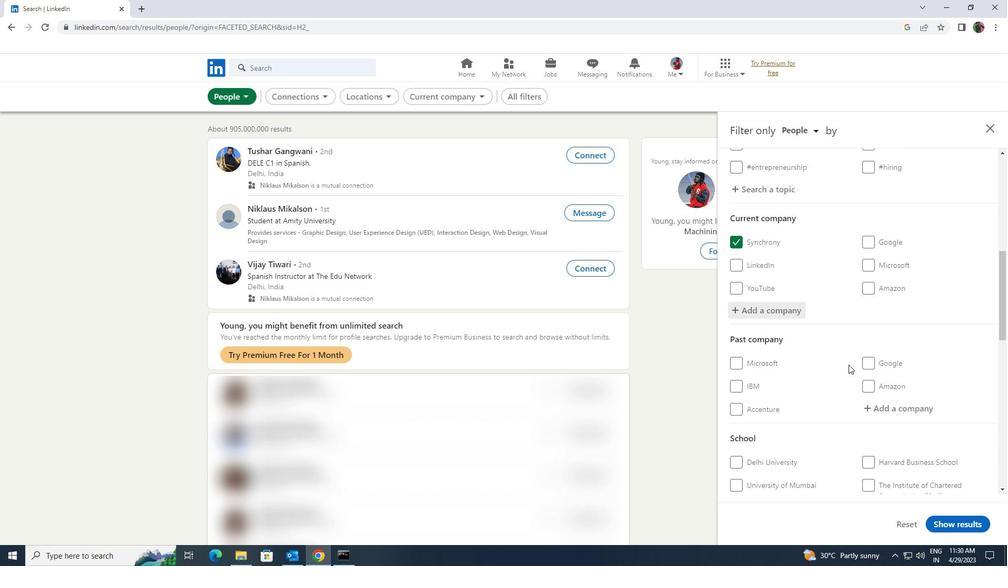 
Action: Mouse scrolled (848, 364) with delta (0, 0)
Screenshot: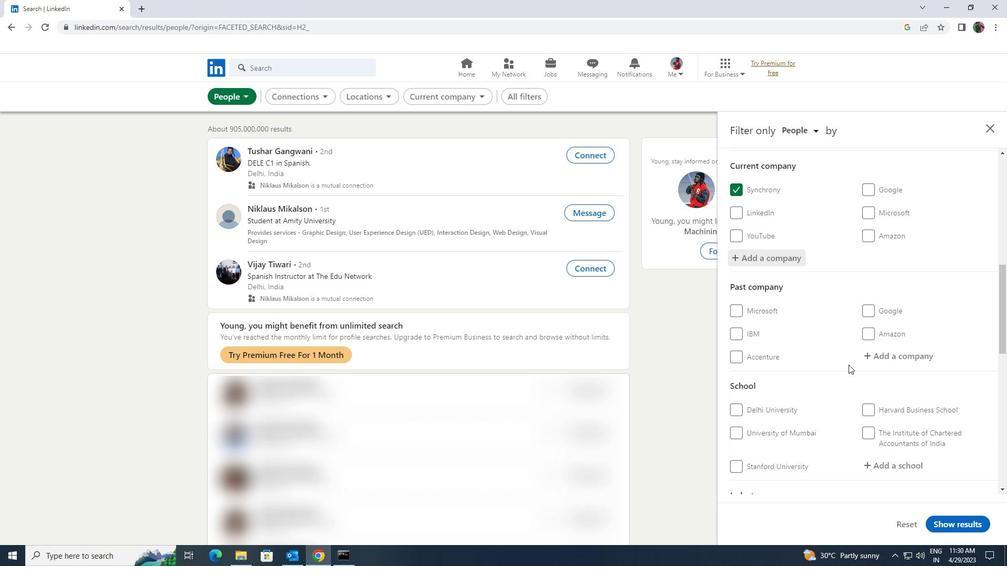 
Action: Mouse scrolled (848, 364) with delta (0, 0)
Screenshot: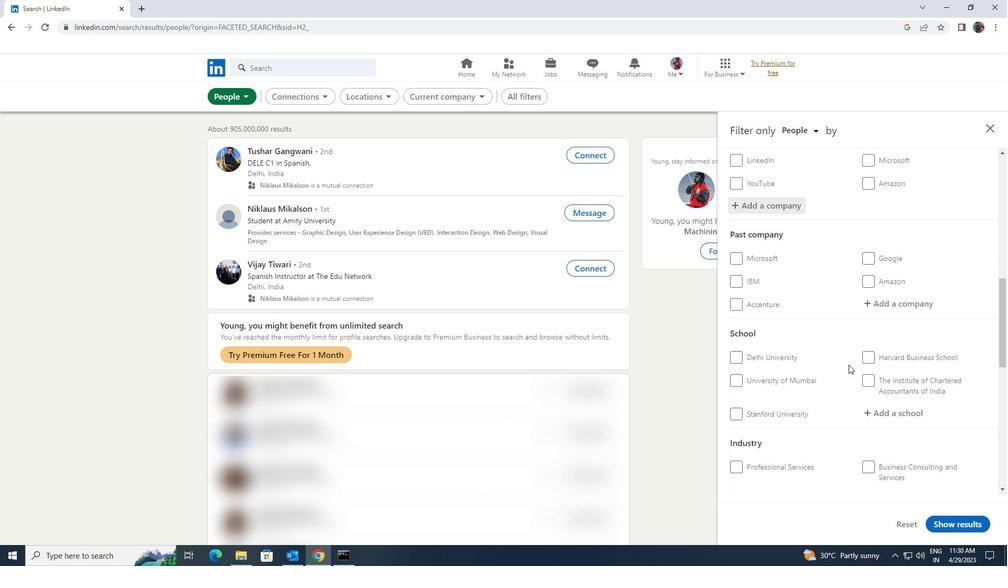 
Action: Mouse moved to (862, 364)
Screenshot: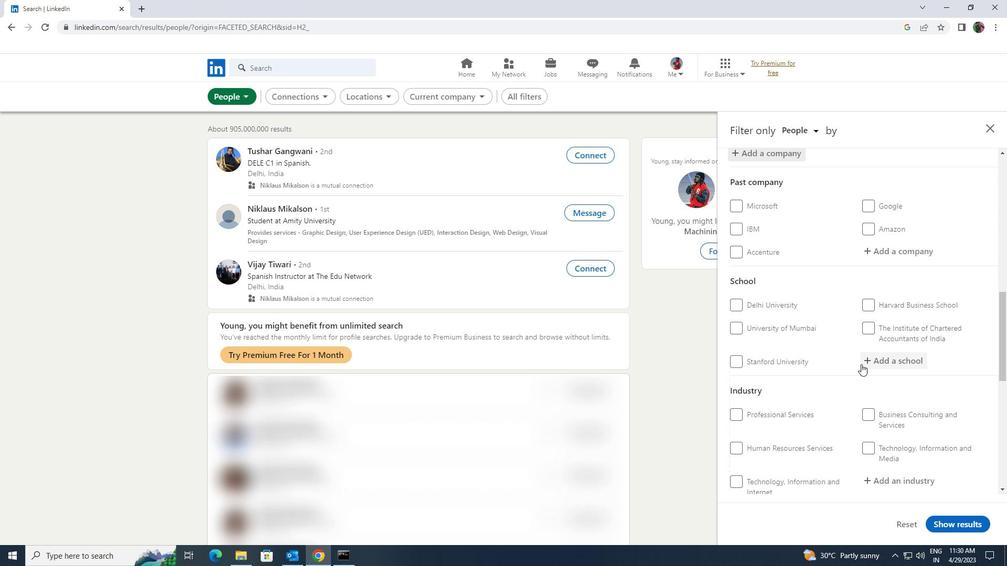 
Action: Mouse pressed left at (862, 364)
Screenshot: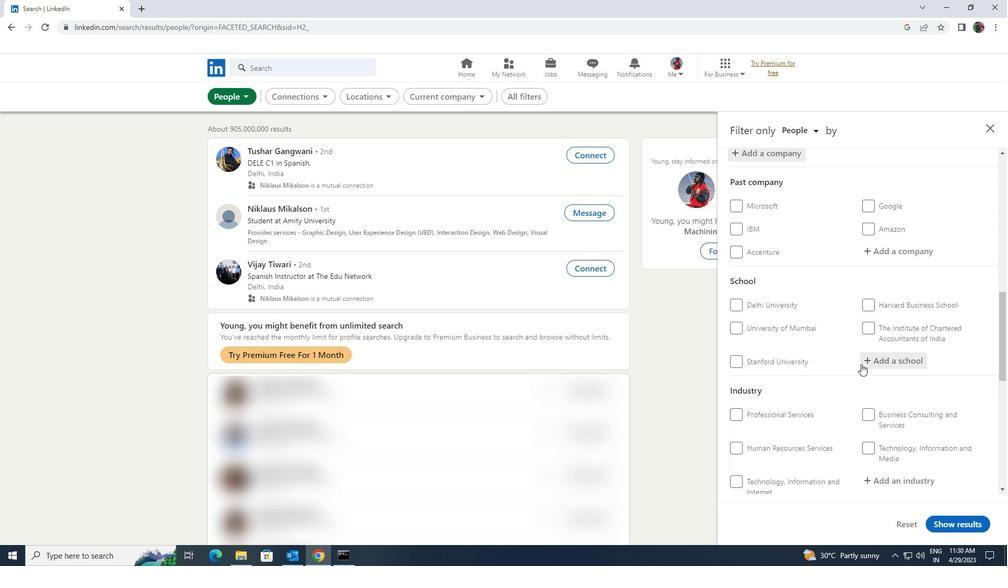 
Action: Mouse moved to (857, 366)
Screenshot: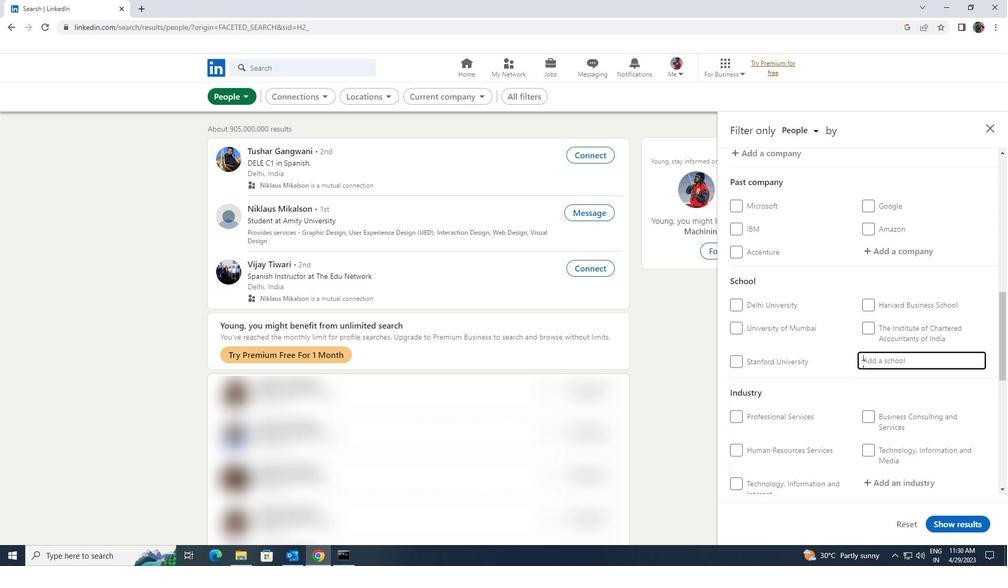 
Action: Key pressed <Key.shift><Key.shift><Key.shift><Key.shift><Key.shift><Key.shift><Key.shift>G
Screenshot: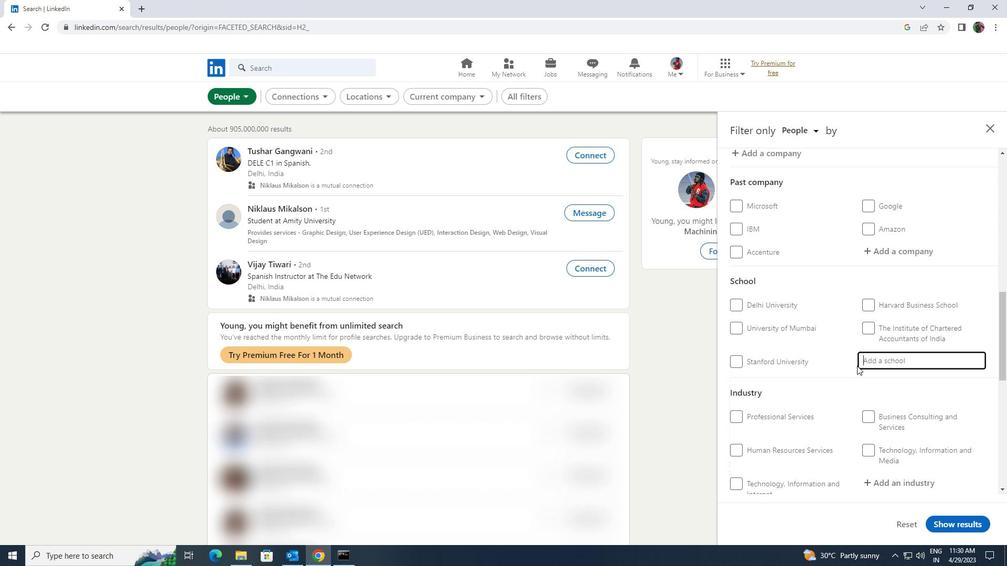 
Action: Mouse moved to (856, 366)
Screenshot: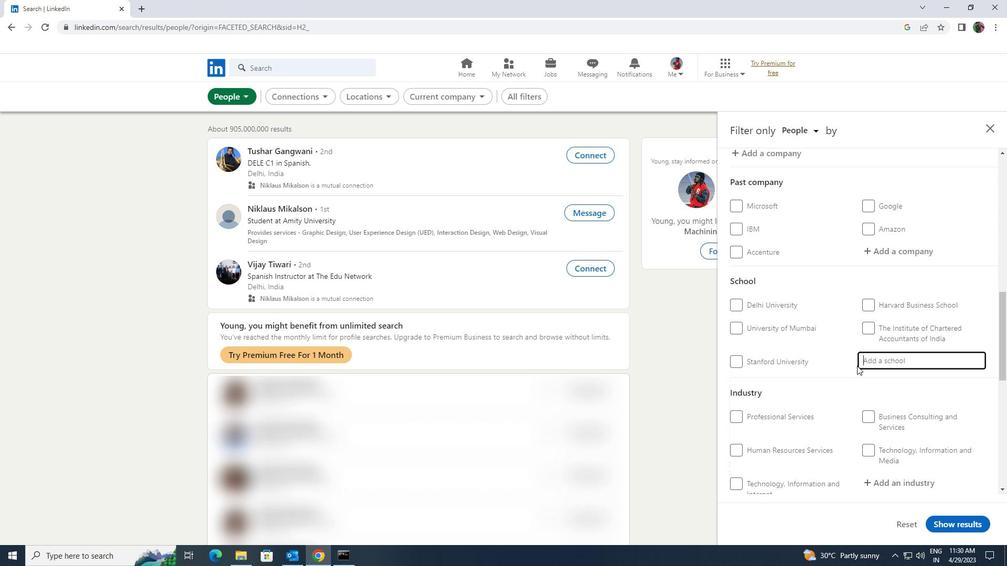 
Action: Key pressed IA
Screenshot: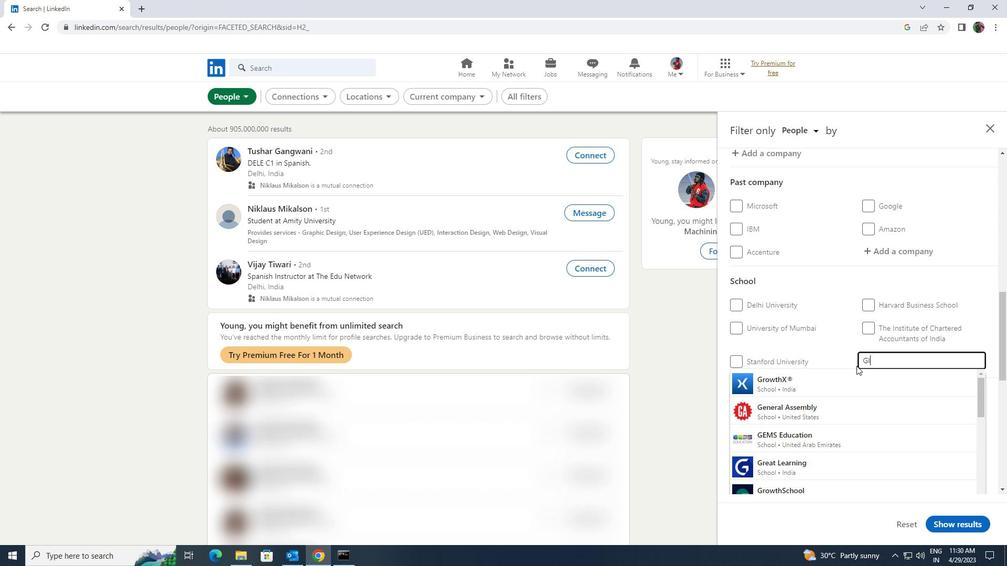 
Action: Mouse moved to (854, 379)
Screenshot: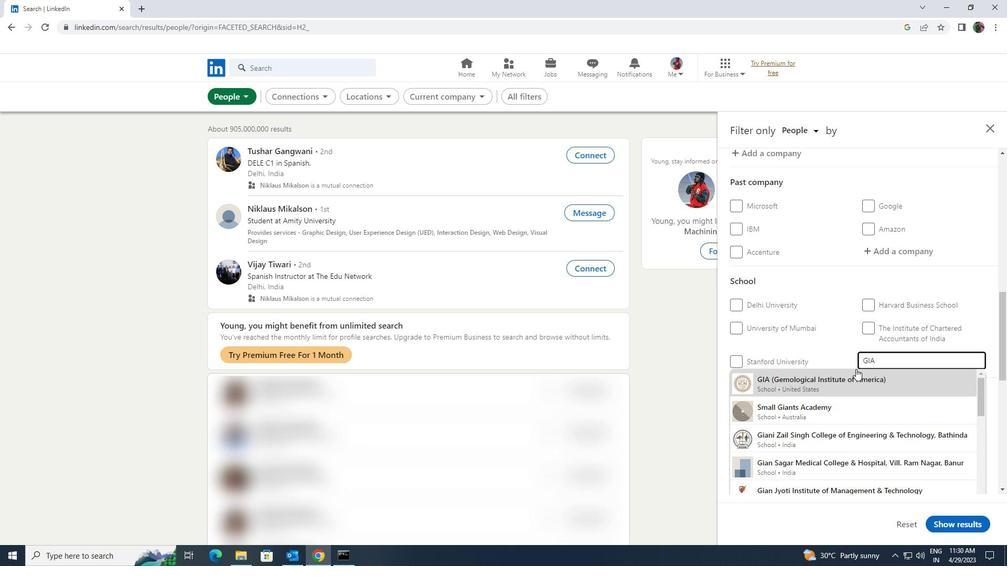 
Action: Mouse pressed left at (854, 379)
Screenshot: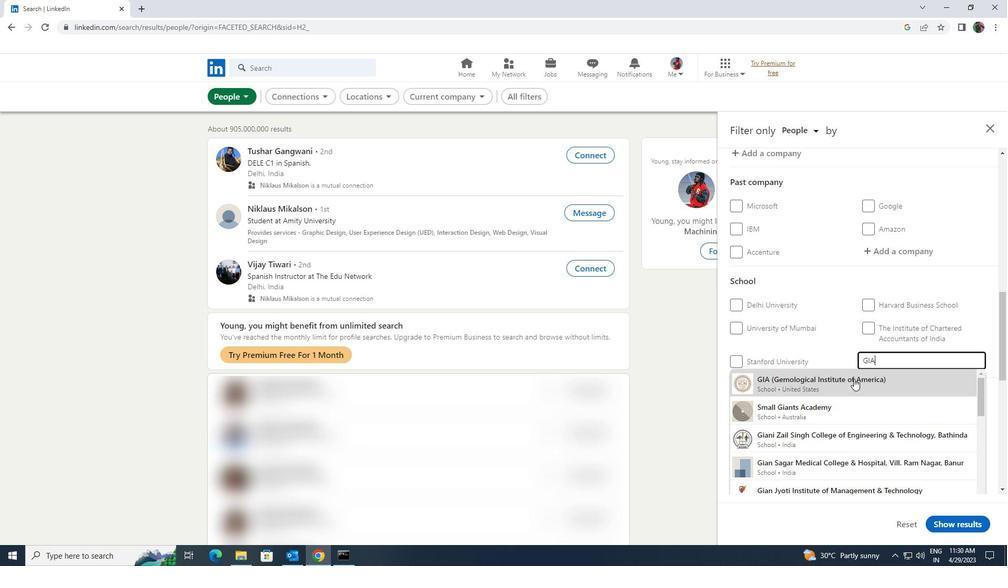 
Action: Mouse scrolled (854, 378) with delta (0, 0)
Screenshot: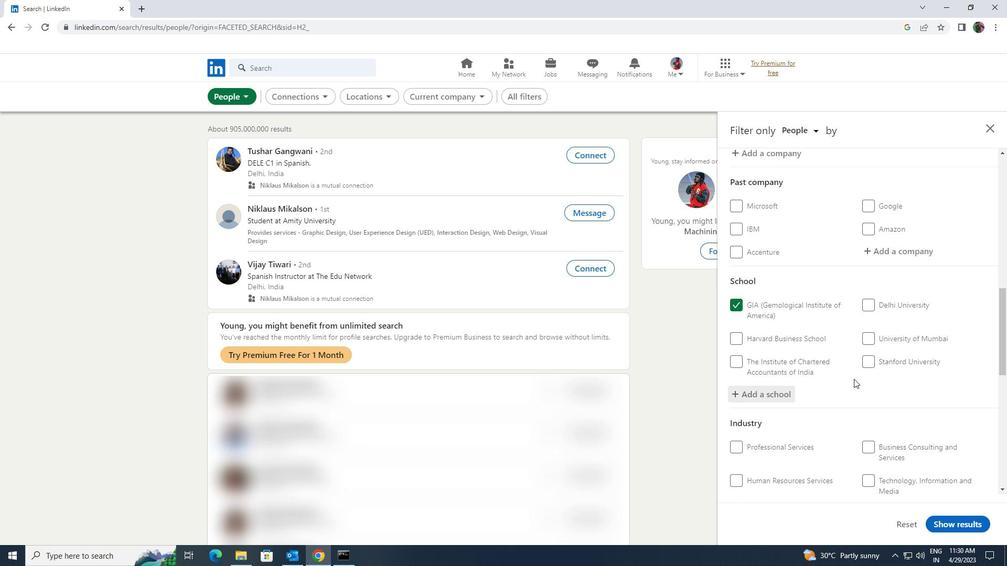 
Action: Mouse scrolled (854, 378) with delta (0, 0)
Screenshot: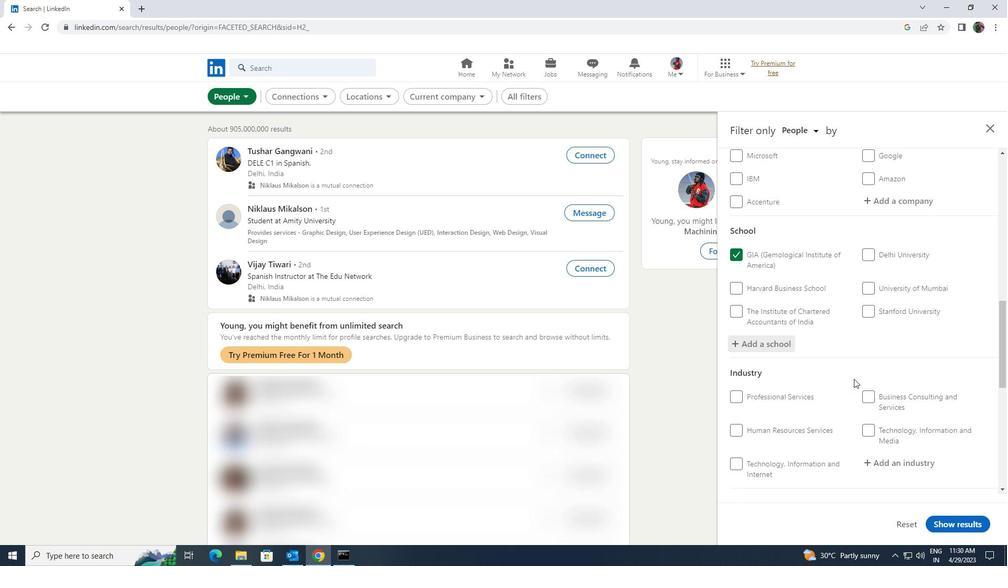 
Action: Mouse moved to (873, 407)
Screenshot: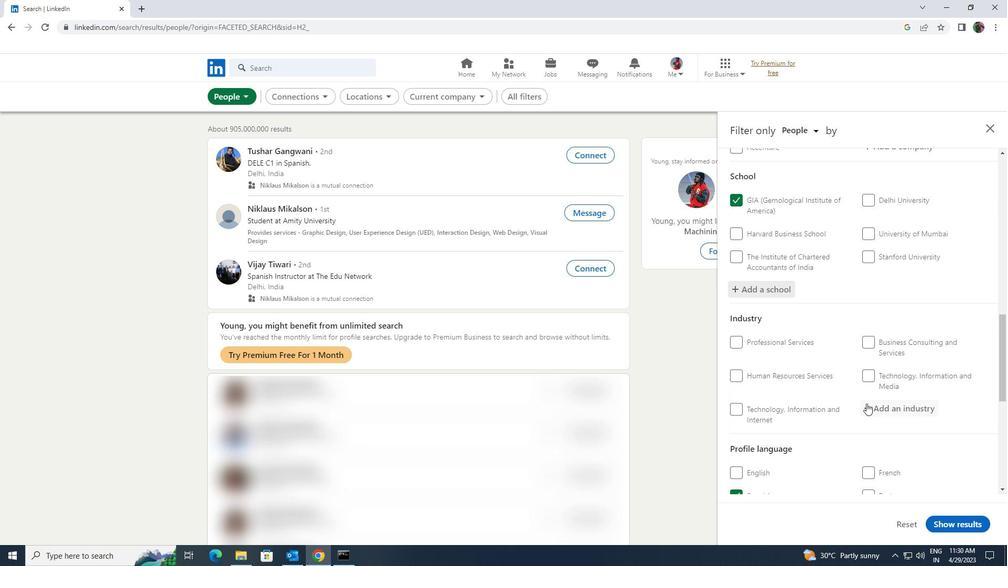 
Action: Mouse pressed left at (873, 407)
Screenshot: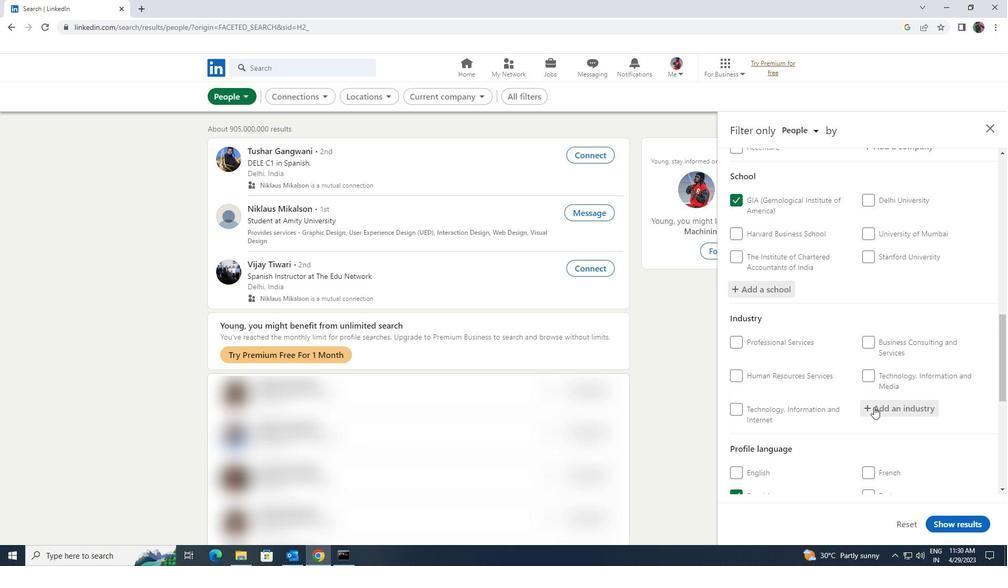 
Action: Key pressed <Key.shift>DIGITAL
Screenshot: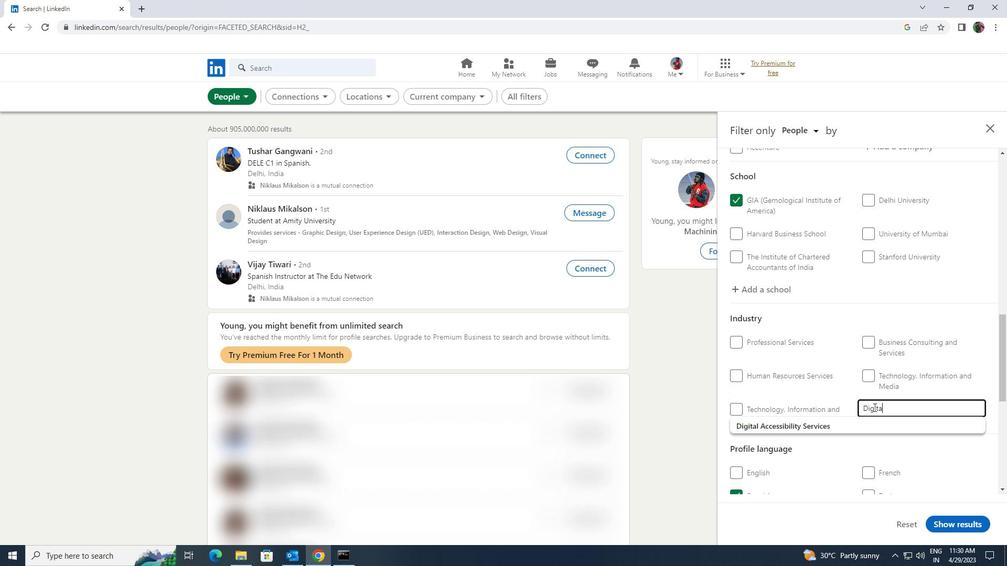 
Action: Mouse moved to (869, 419)
Screenshot: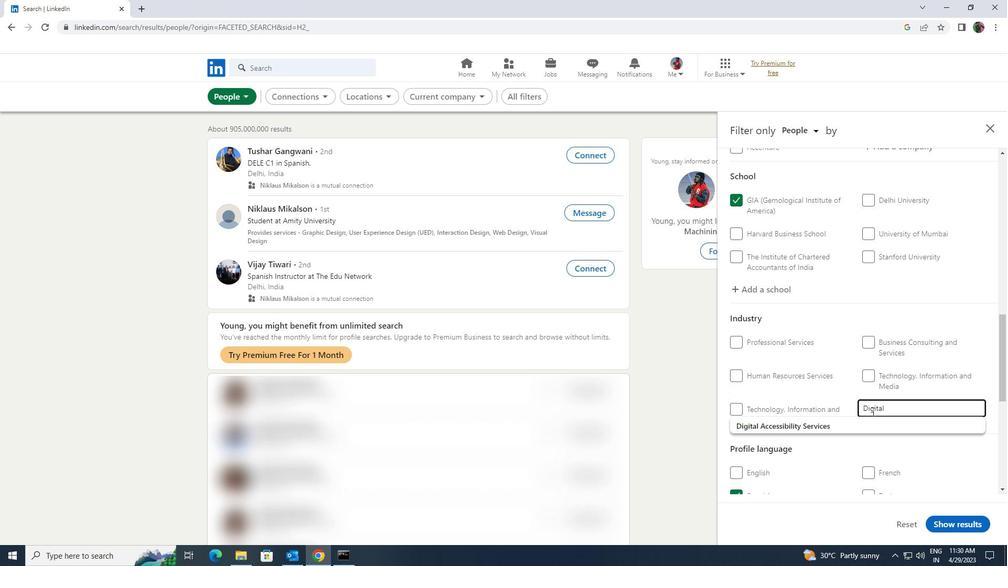 
Action: Mouse pressed left at (869, 419)
Screenshot: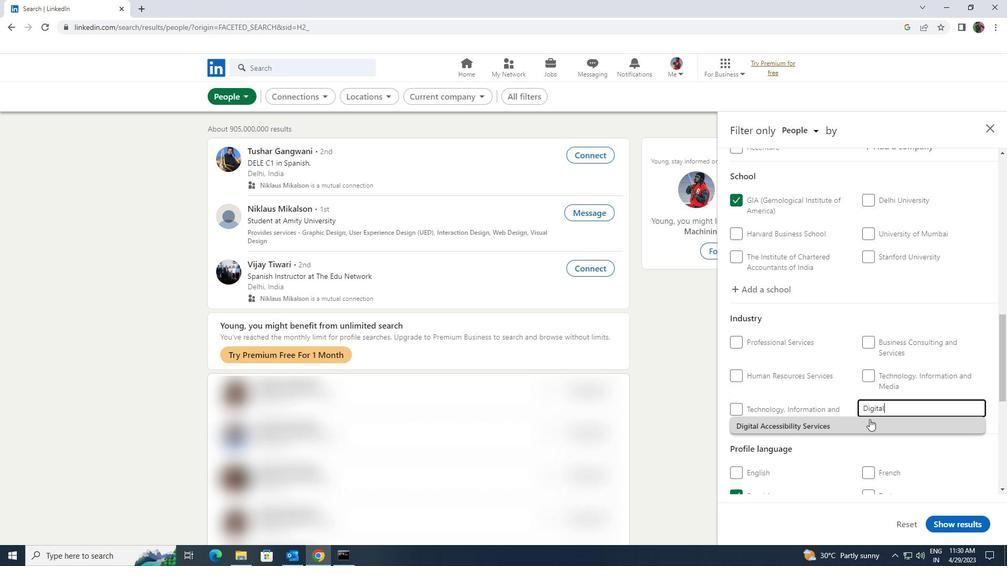 
Action: Mouse moved to (868, 420)
Screenshot: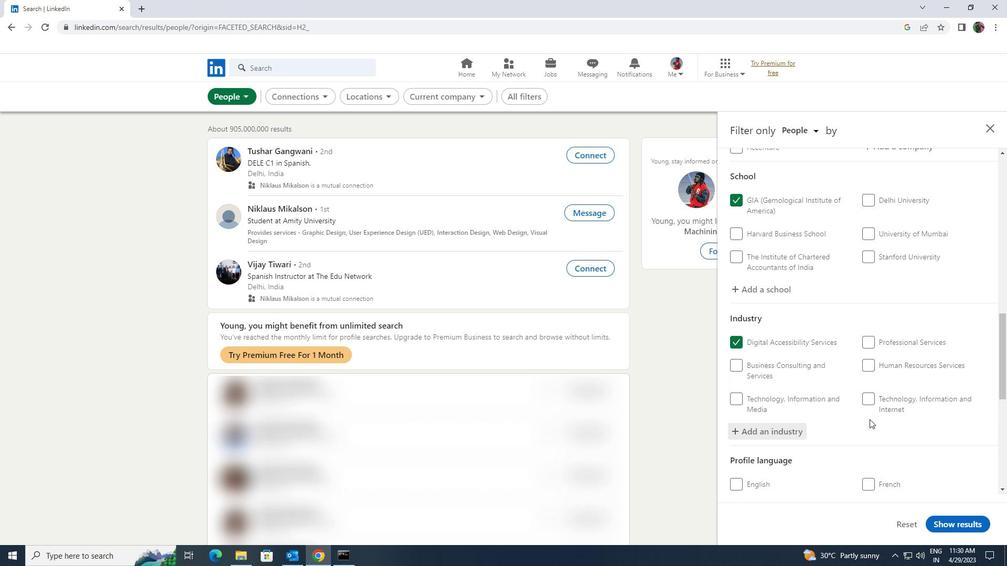 
Action: Mouse scrolled (868, 420) with delta (0, 0)
Screenshot: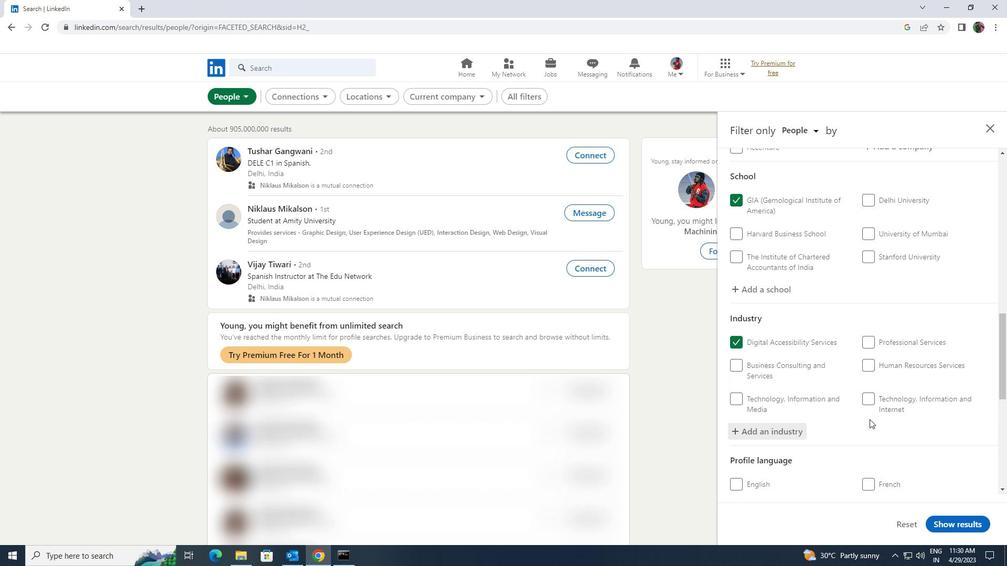 
Action: Mouse scrolled (868, 420) with delta (0, 0)
Screenshot: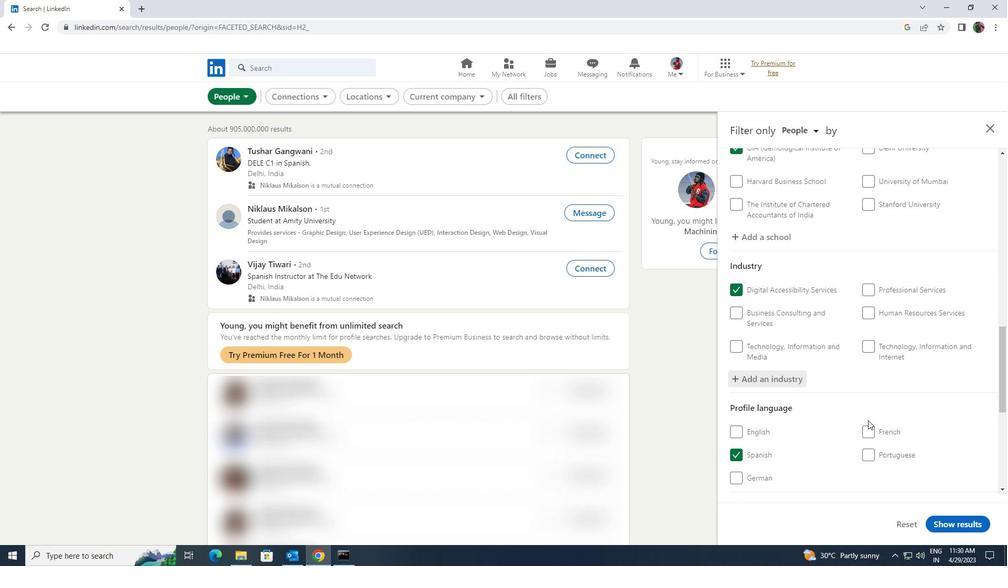
Action: Mouse scrolled (868, 420) with delta (0, 0)
Screenshot: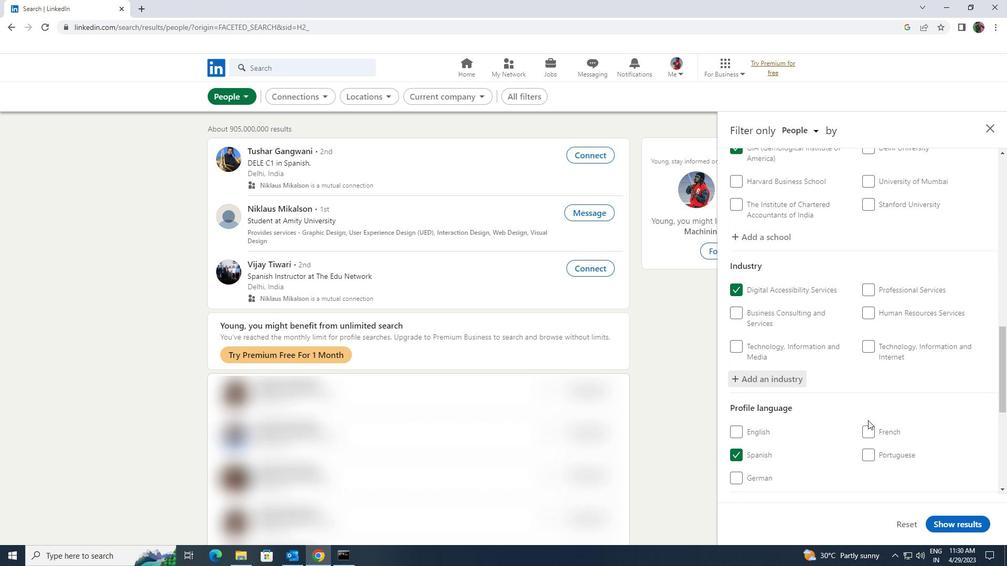 
Action: Mouse scrolled (868, 420) with delta (0, 0)
Screenshot: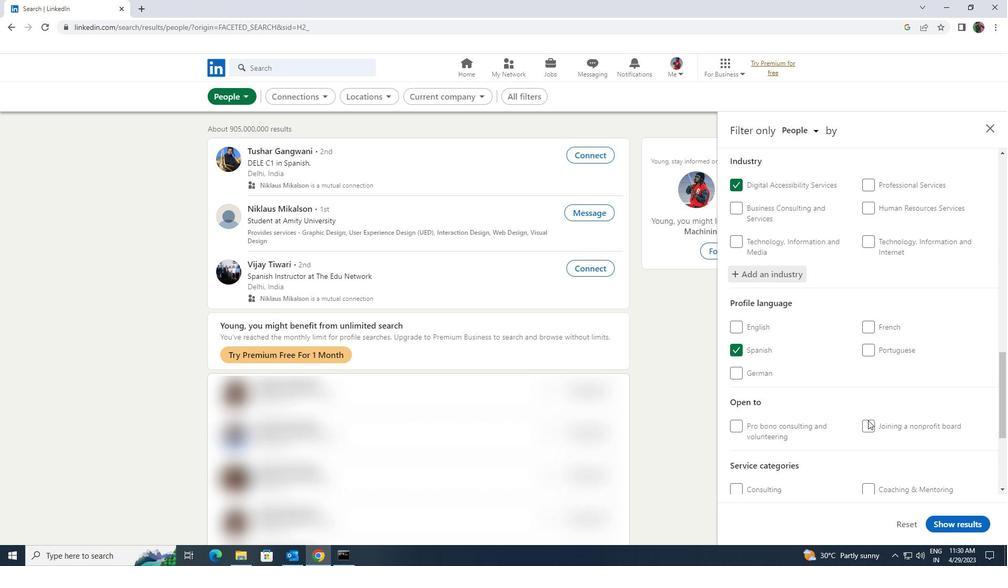 
Action: Mouse moved to (867, 421)
Screenshot: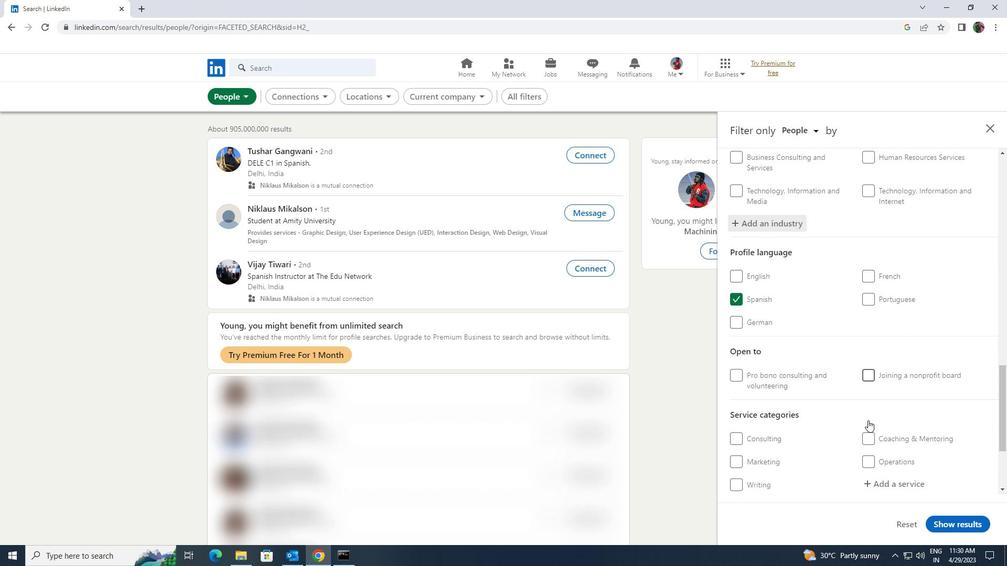 
Action: Mouse scrolled (867, 420) with delta (0, 0)
Screenshot: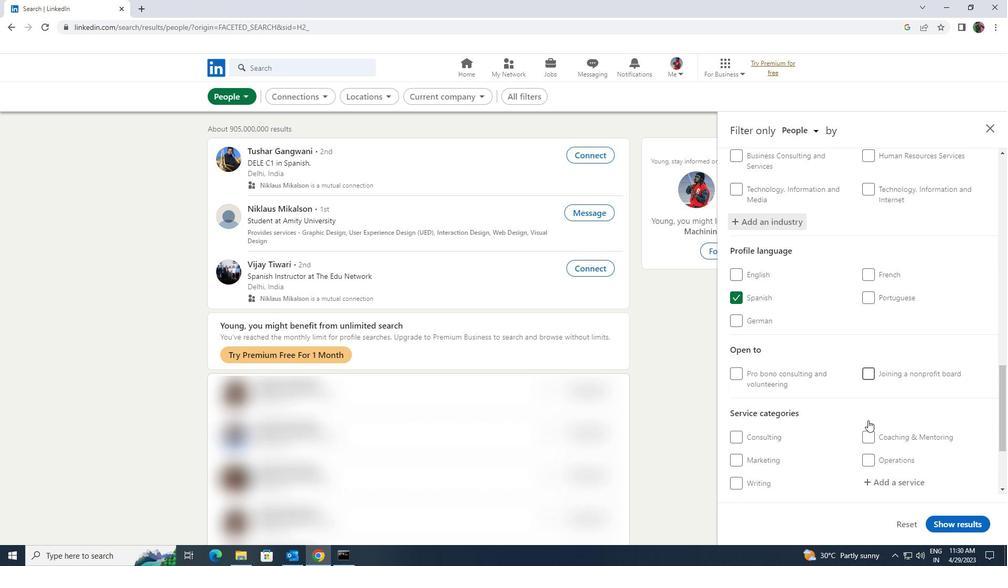 
Action: Mouse moved to (862, 430)
Screenshot: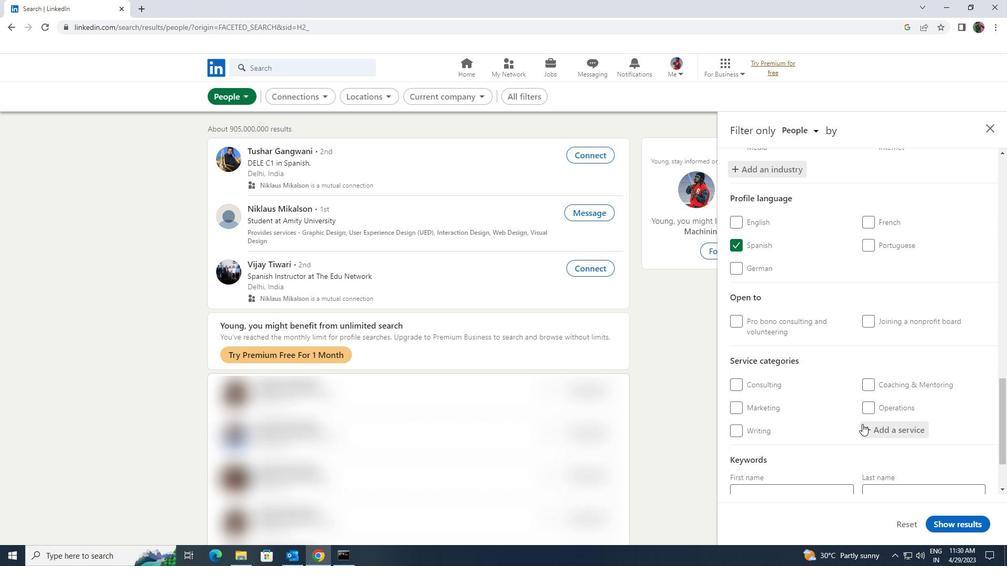 
Action: Mouse pressed left at (862, 430)
Screenshot: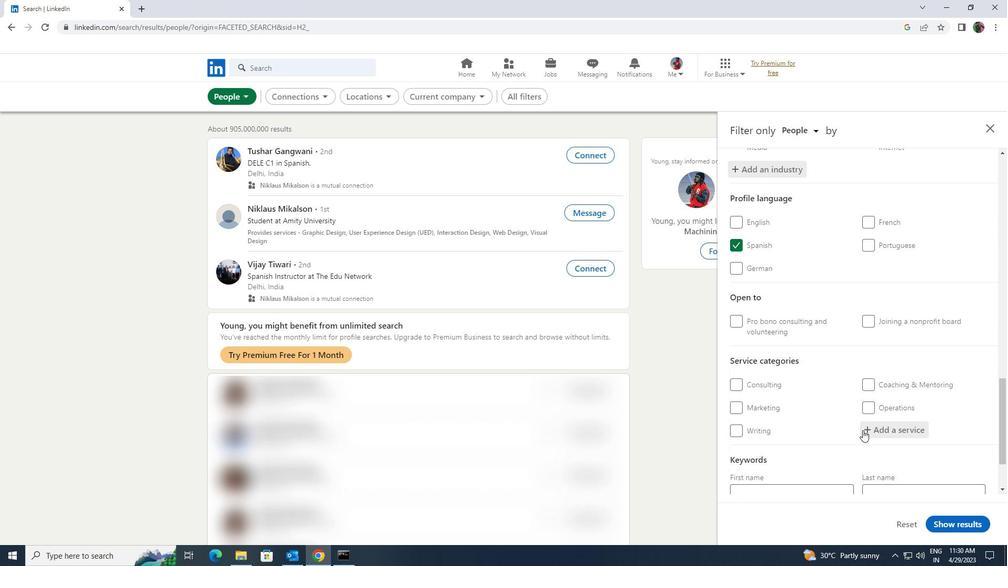 
Action: Key pressed <Key.shift>SOFT
Screenshot: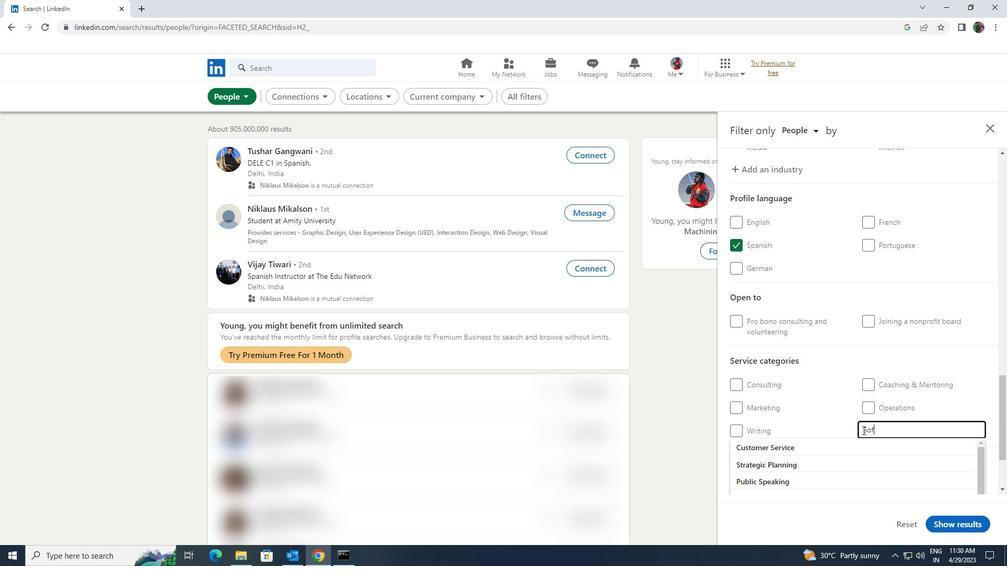 
Action: Mouse moved to (858, 442)
Screenshot: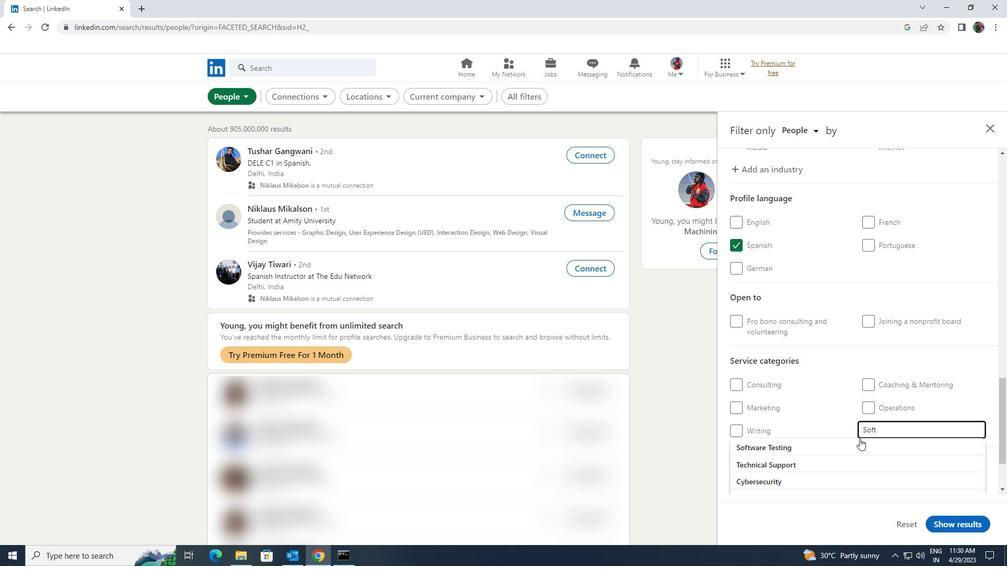 
Action: Mouse pressed left at (858, 442)
Screenshot: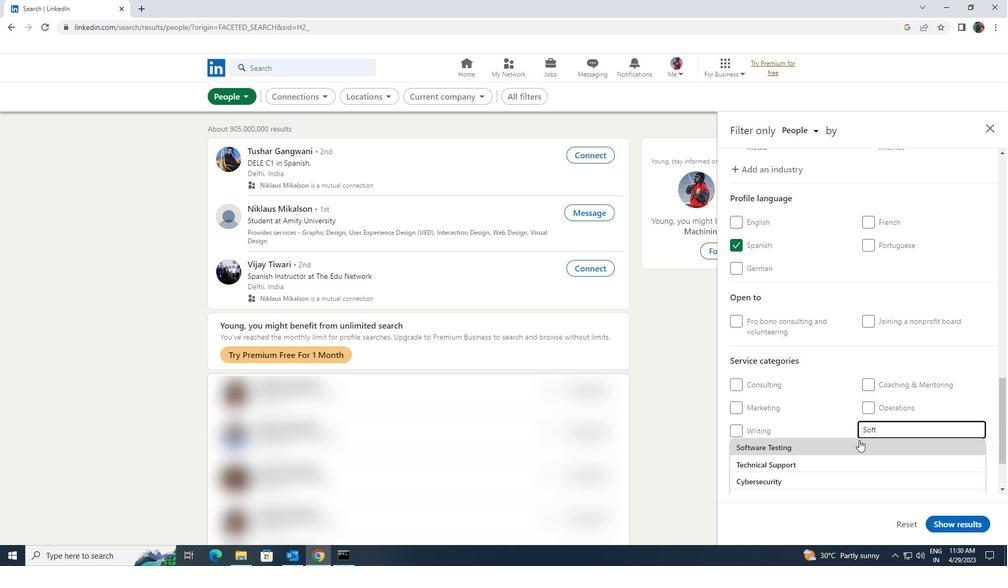 
Action: Mouse scrolled (858, 441) with delta (0, 0)
Screenshot: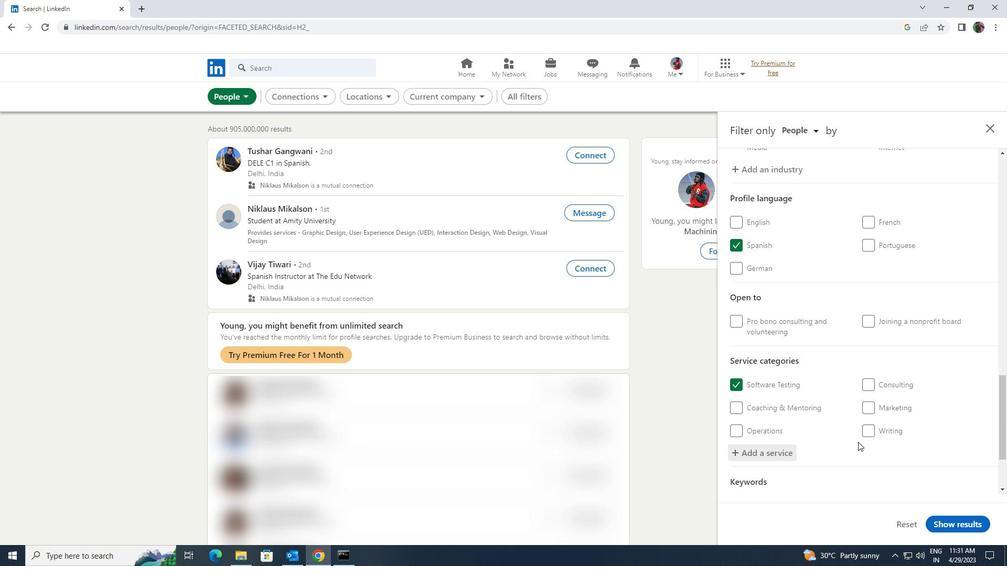 
Action: Mouse scrolled (858, 441) with delta (0, 0)
Screenshot: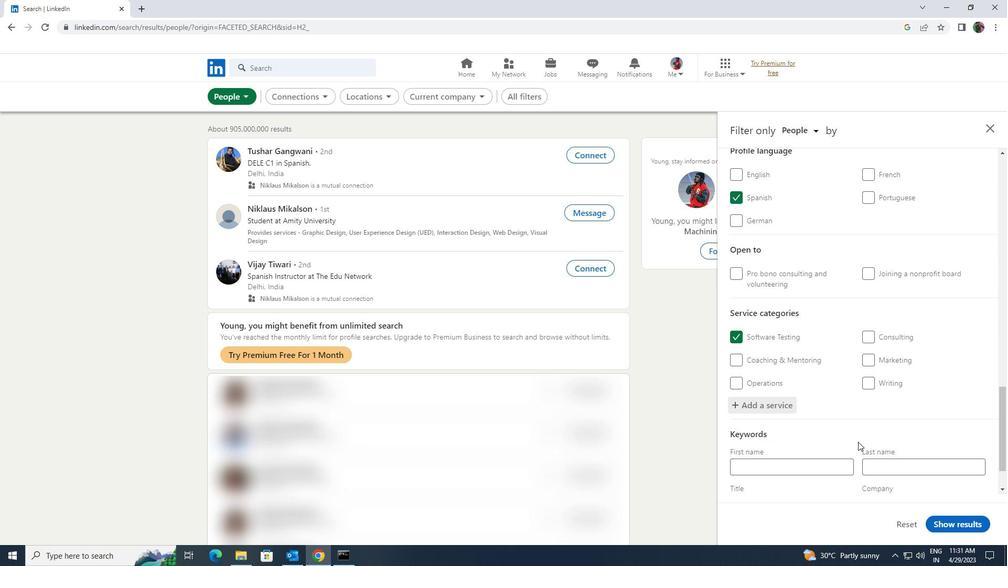 
Action: Mouse scrolled (858, 441) with delta (0, 0)
Screenshot: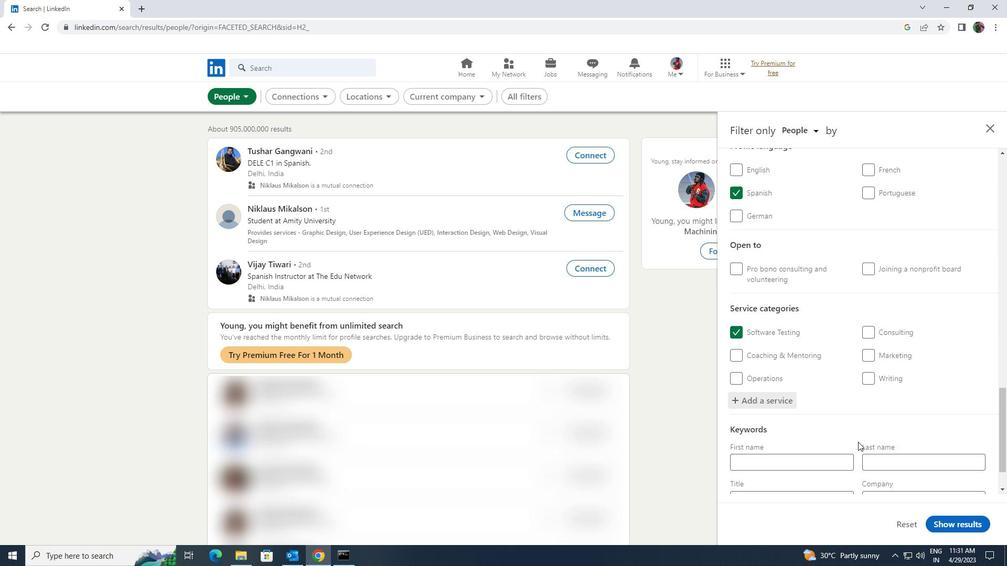 
Action: Mouse moved to (830, 443)
Screenshot: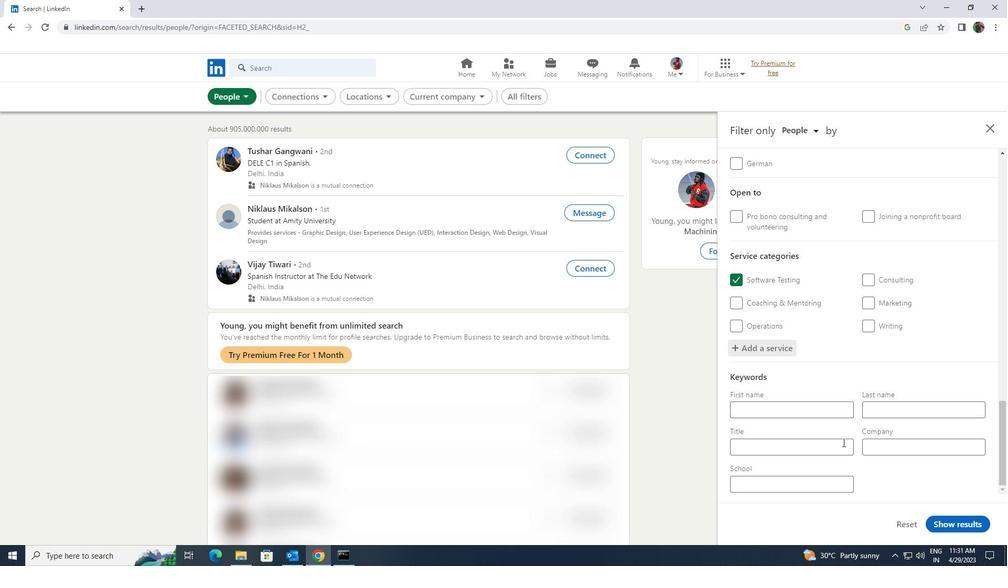 
Action: Mouse pressed left at (830, 443)
Screenshot: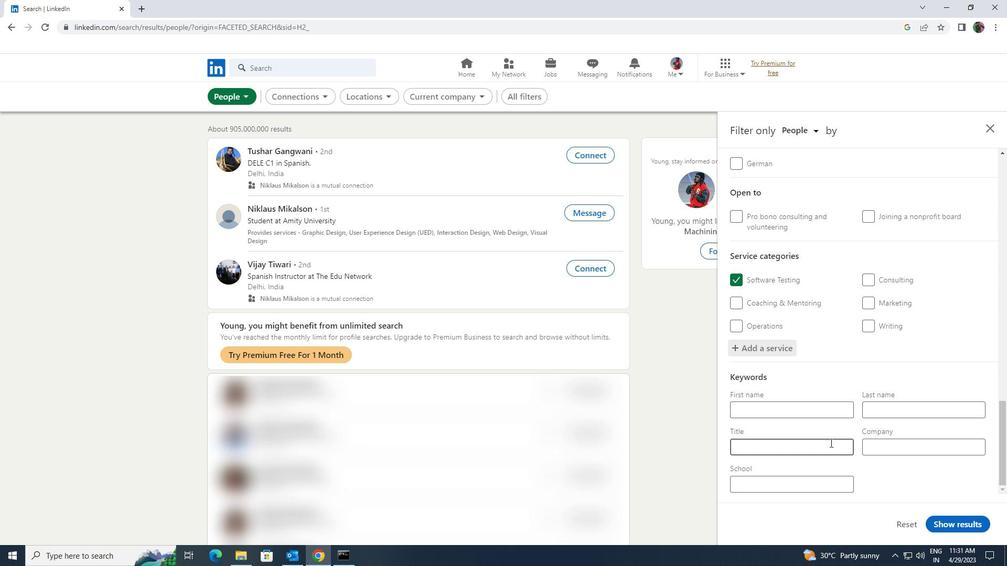 
Action: Key pressed <Key.shift><Key.shift><Key.shift><Key.shift><Key.shift><Key.shift><Key.shift><Key.shift><Key.shift><Key.shift><Key.shift><Key.shift><Key.shift><Key.shift><Key.shift><Key.shift><Key.shift><Key.shift><Key.shift>MANAGERS
Screenshot: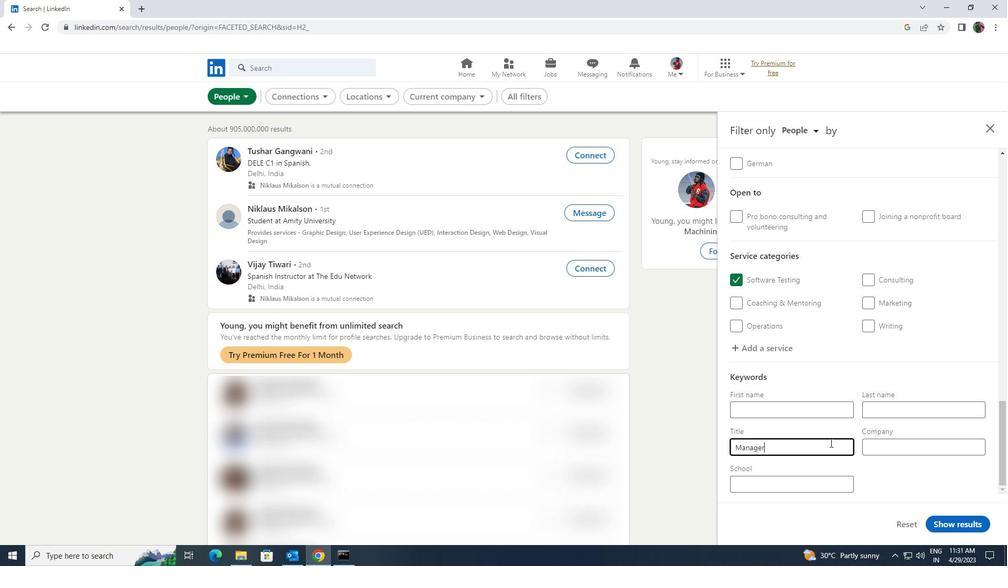 
Action: Mouse moved to (935, 523)
Screenshot: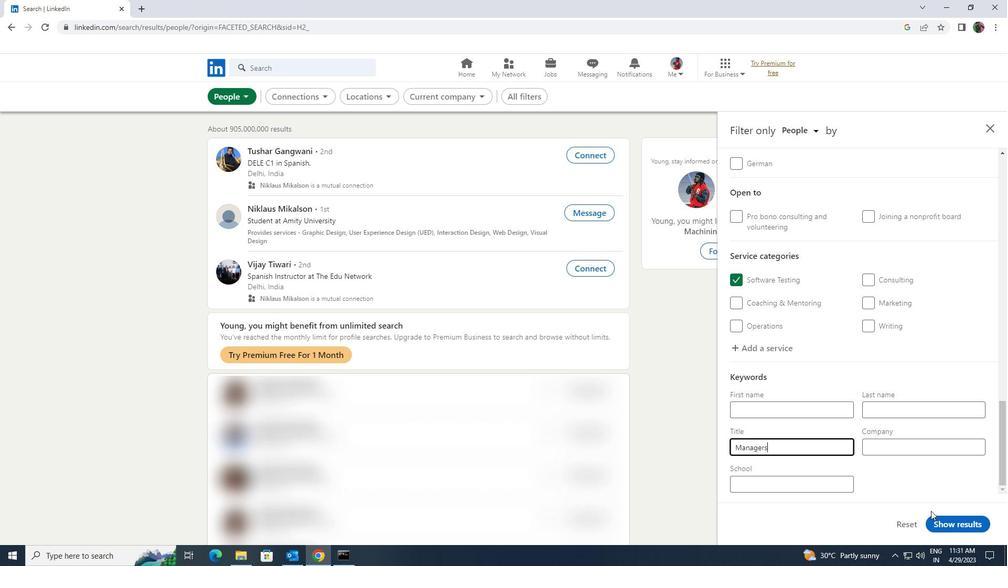 
Action: Mouse pressed left at (935, 523)
Screenshot: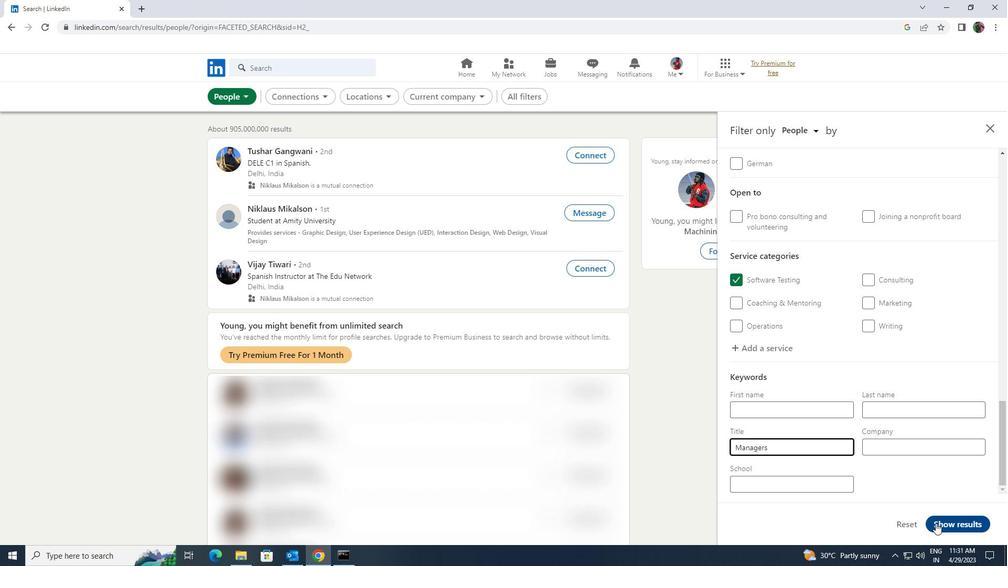 
